 Task: Look for space in Aţ Ţafīlah, Jordan from 2nd August, 2023 to 12th August, 2023 for 2 adults in price range Rs.5000 to Rs.10000. Place can be private room with 1  bedroom having 1 bed and 1 bathroom. Property type can be house, flat, guest house, hotel. Amenities needed are: washing machine. Booking option can be shelf check-in. Required host language is English.
Action: Mouse moved to (405, 72)
Screenshot: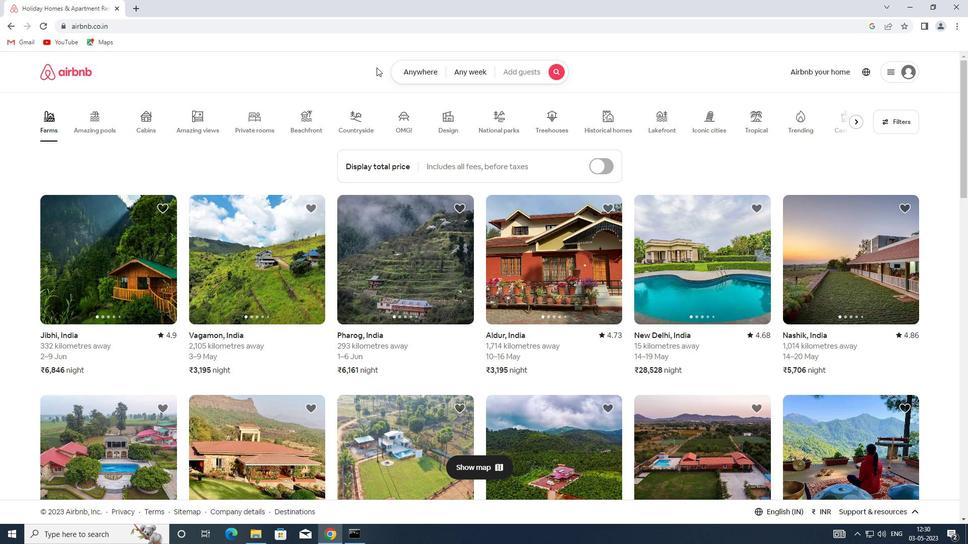 
Action: Mouse pressed left at (405, 72)
Screenshot: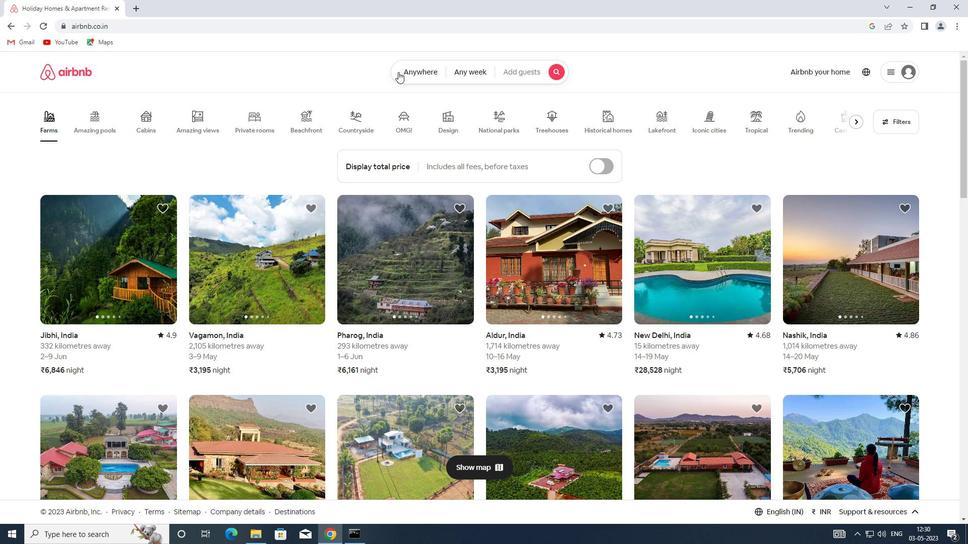 
Action: Mouse moved to (339, 116)
Screenshot: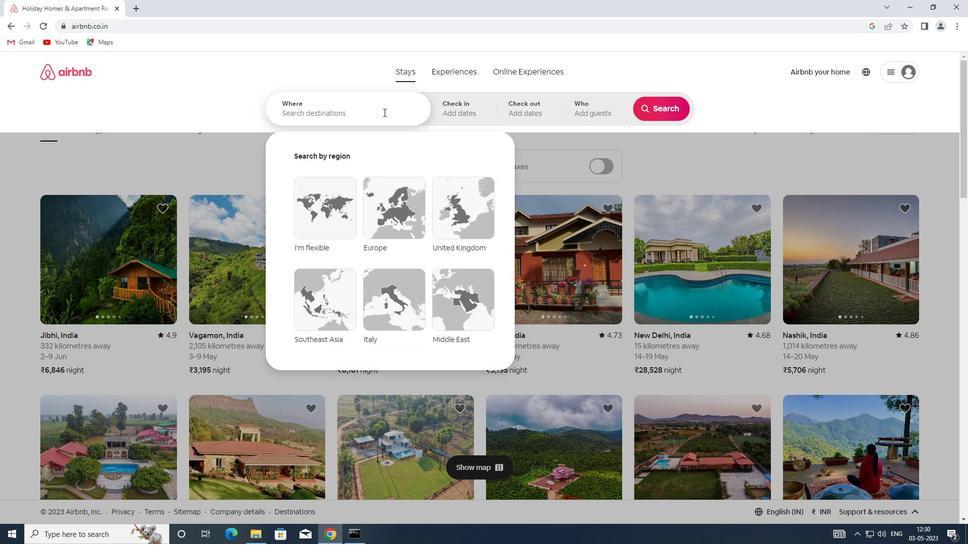 
Action: Mouse pressed left at (339, 116)
Screenshot: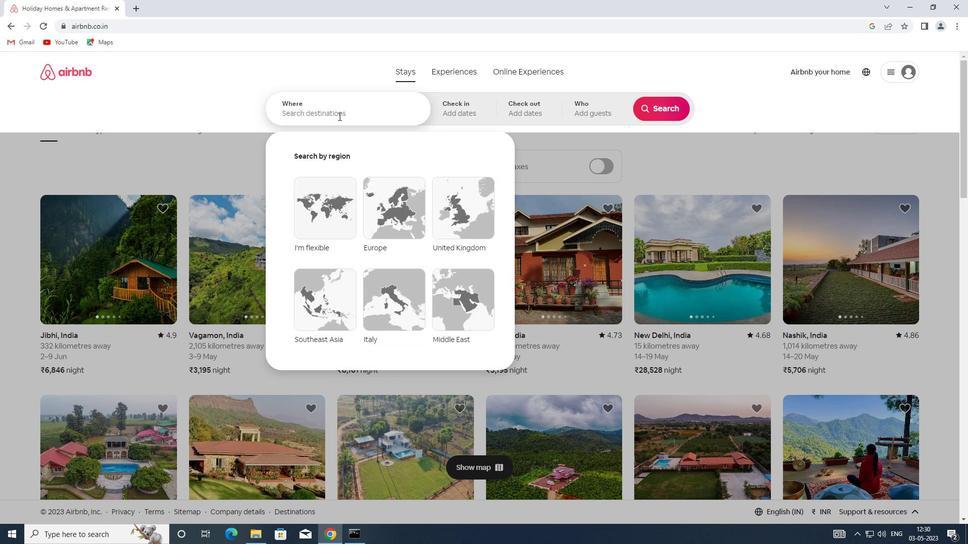 
Action: Key pressed <Key.shift>AT<Key.space><Key.shift>TAFILAH,<Key.shift><Key.shift>JORDAN
Screenshot: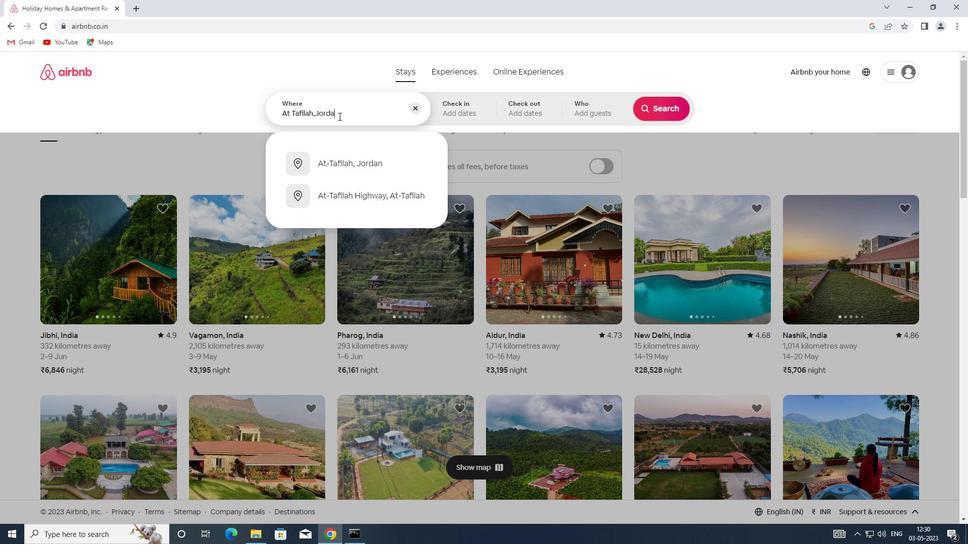 
Action: Mouse moved to (371, 161)
Screenshot: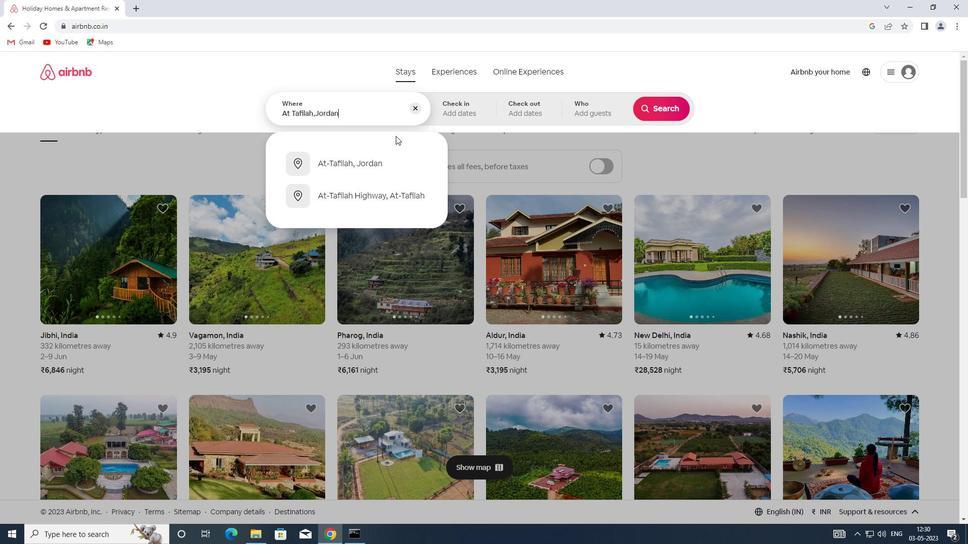
Action: Mouse pressed left at (371, 161)
Screenshot: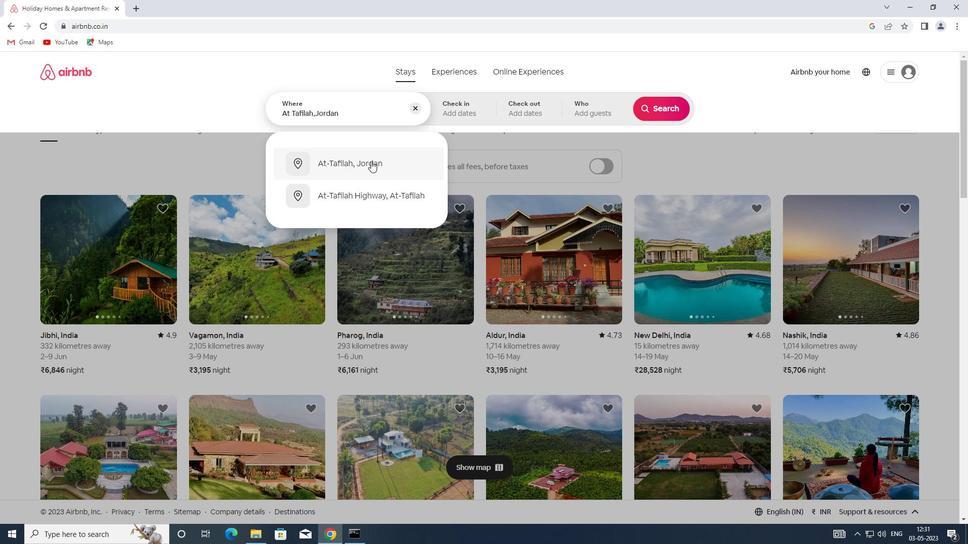 
Action: Mouse moved to (647, 190)
Screenshot: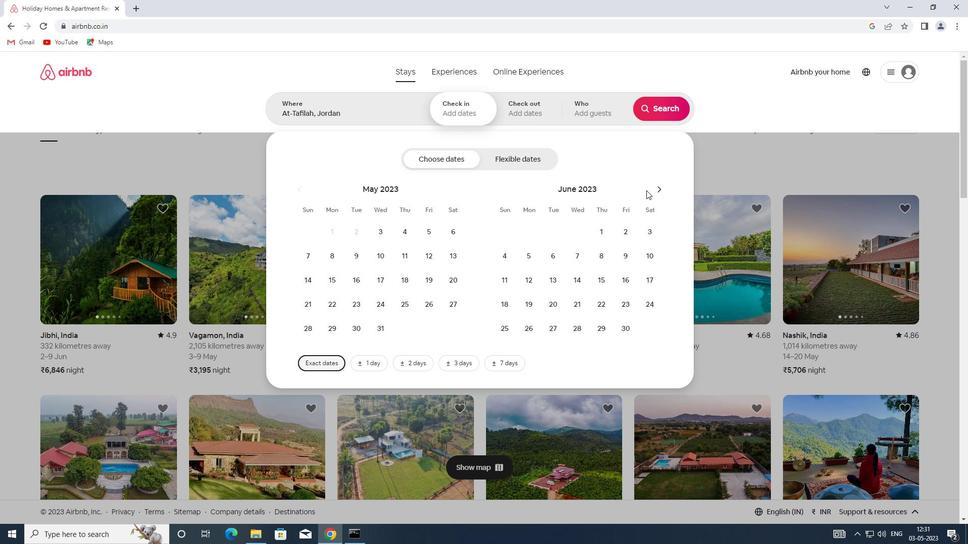 
Action: Mouse pressed left at (647, 190)
Screenshot: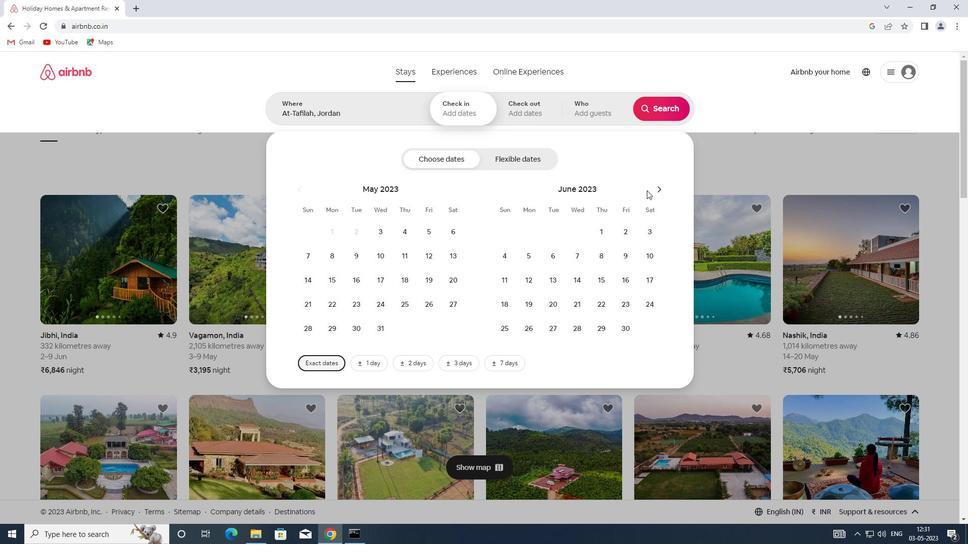 
Action: Mouse moved to (659, 190)
Screenshot: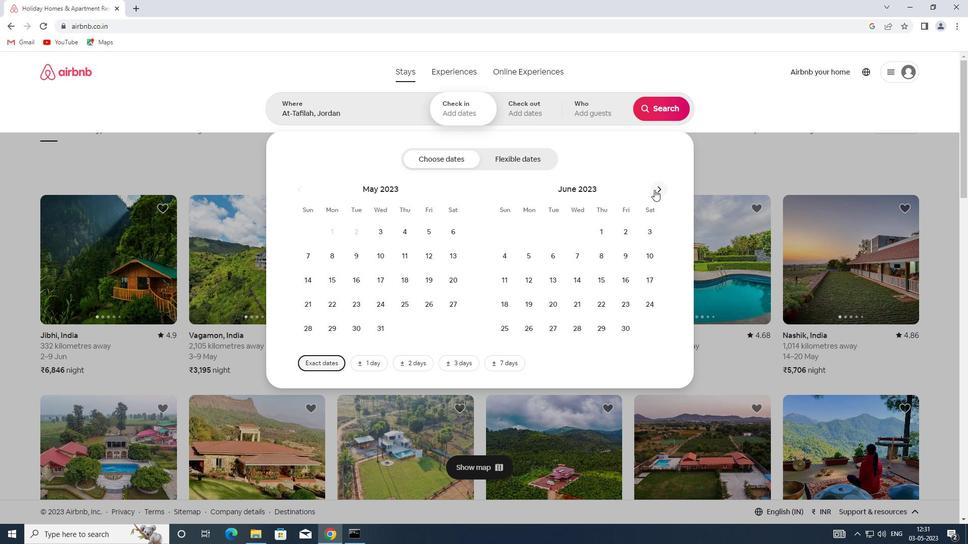 
Action: Mouse pressed left at (659, 190)
Screenshot: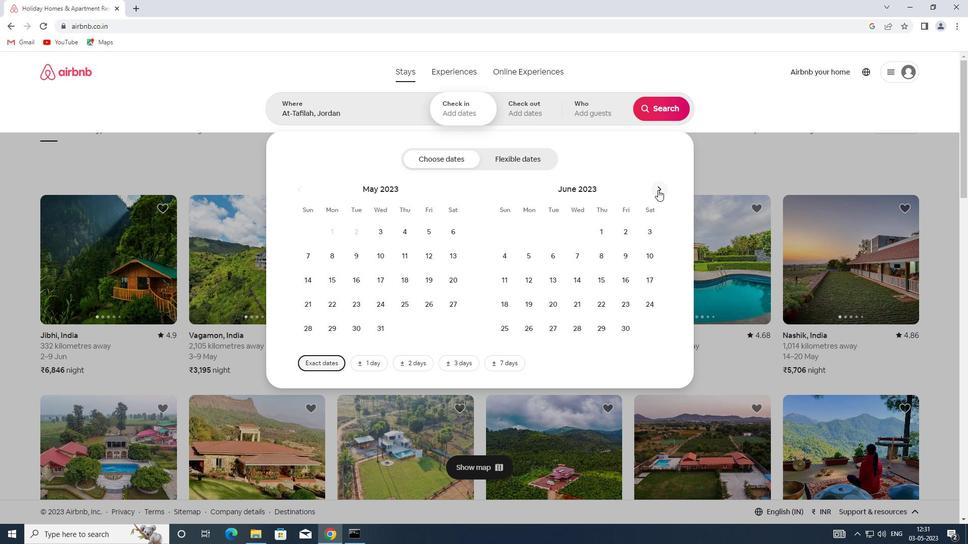 
Action: Mouse pressed left at (659, 190)
Screenshot: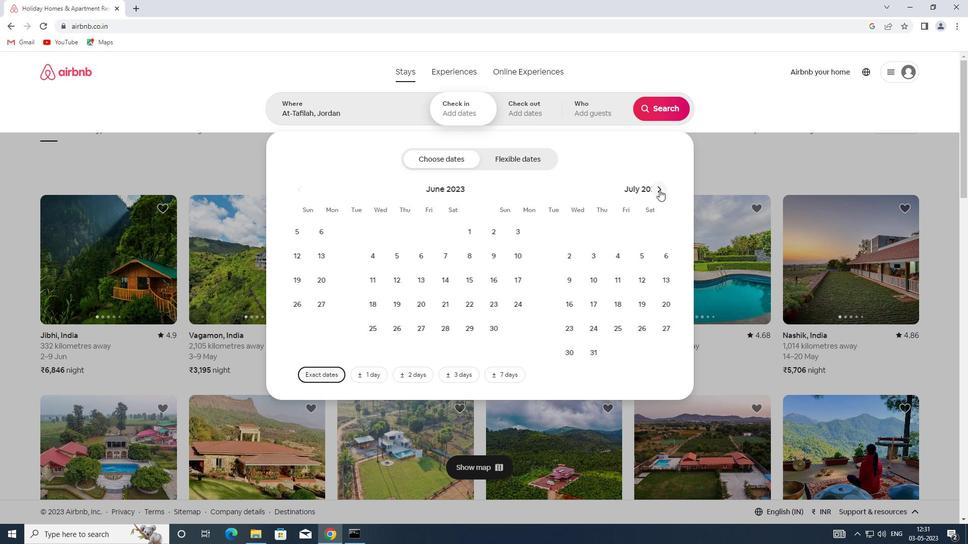 
Action: Mouse moved to (577, 229)
Screenshot: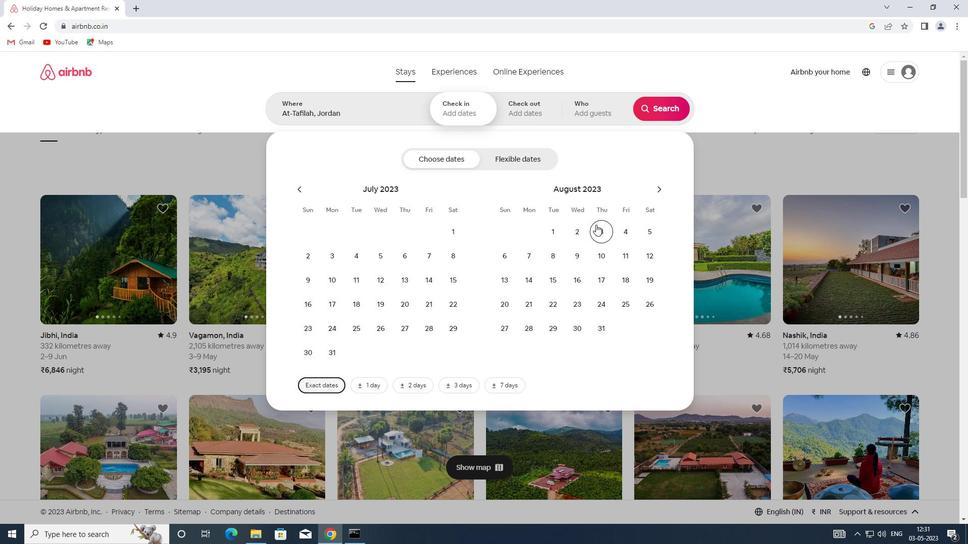 
Action: Mouse pressed left at (577, 229)
Screenshot: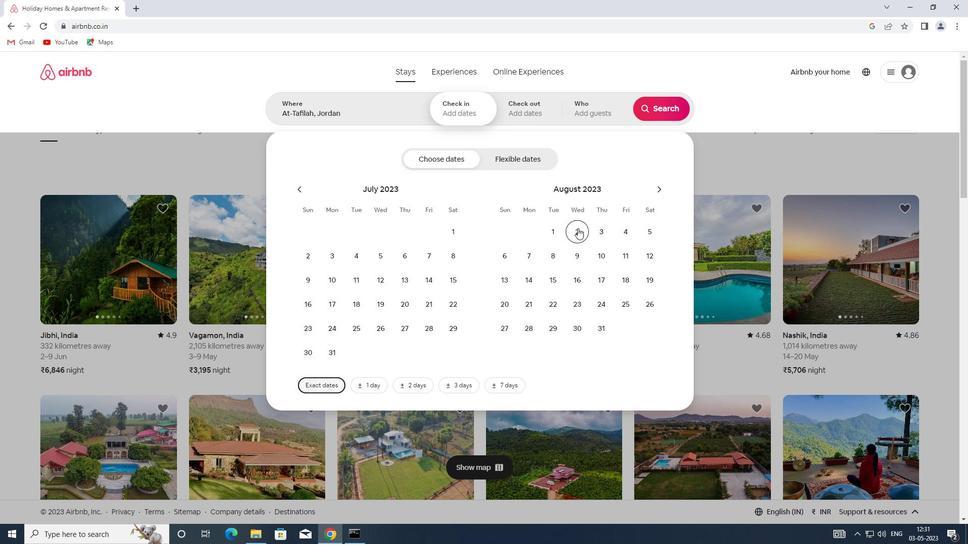 
Action: Mouse moved to (641, 248)
Screenshot: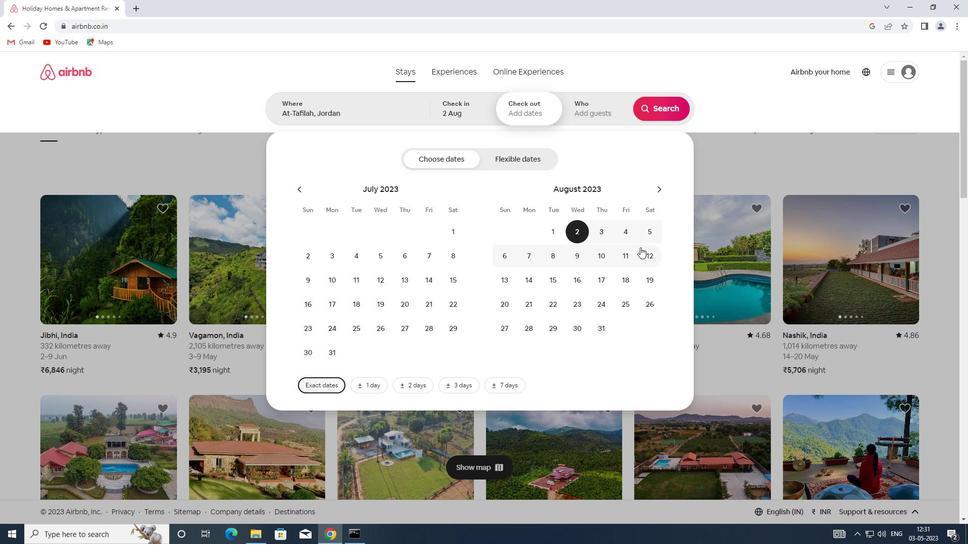 
Action: Mouse pressed left at (641, 248)
Screenshot: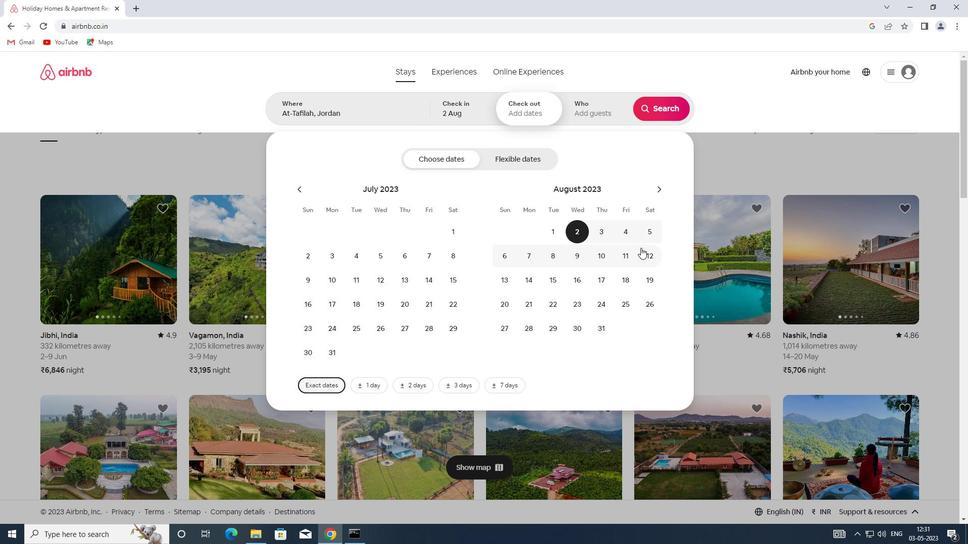 
Action: Mouse moved to (600, 108)
Screenshot: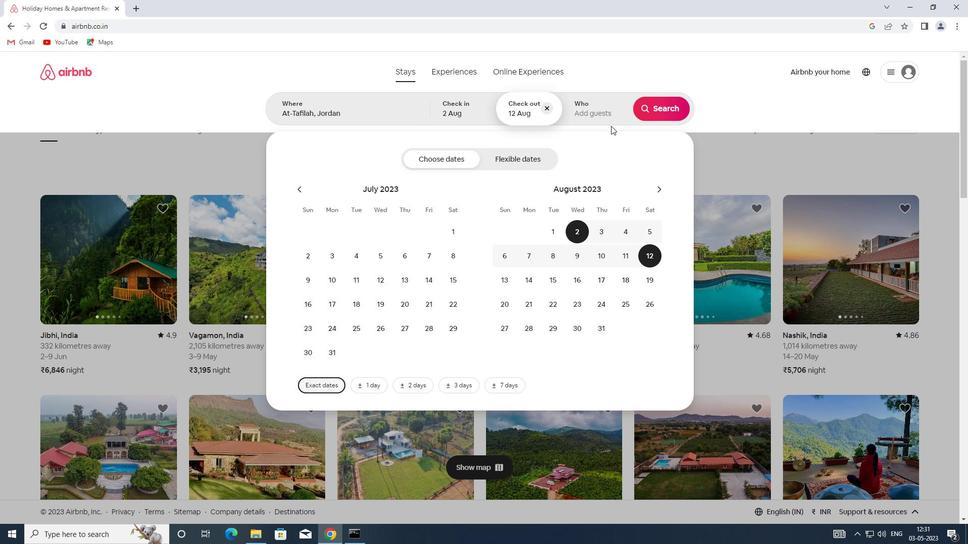 
Action: Mouse pressed left at (600, 108)
Screenshot: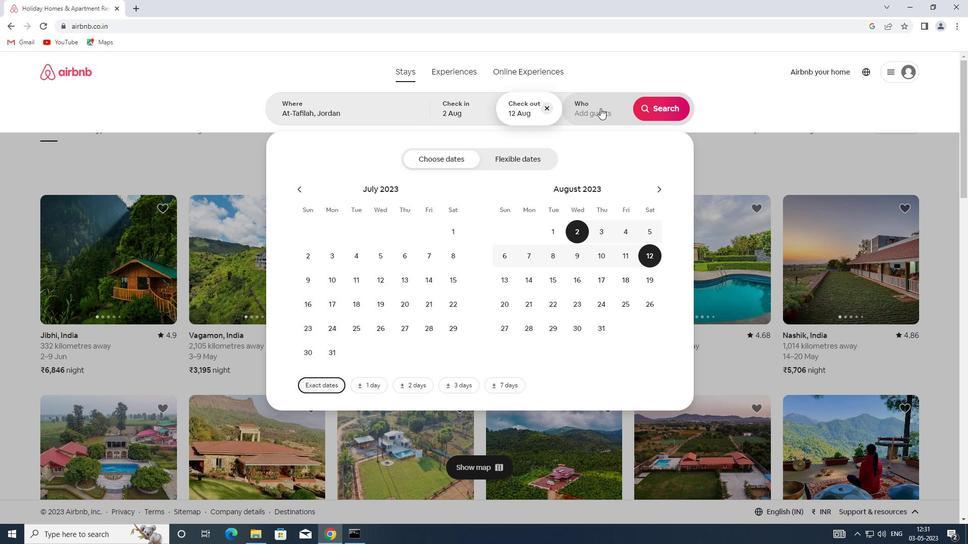 
Action: Mouse moved to (660, 162)
Screenshot: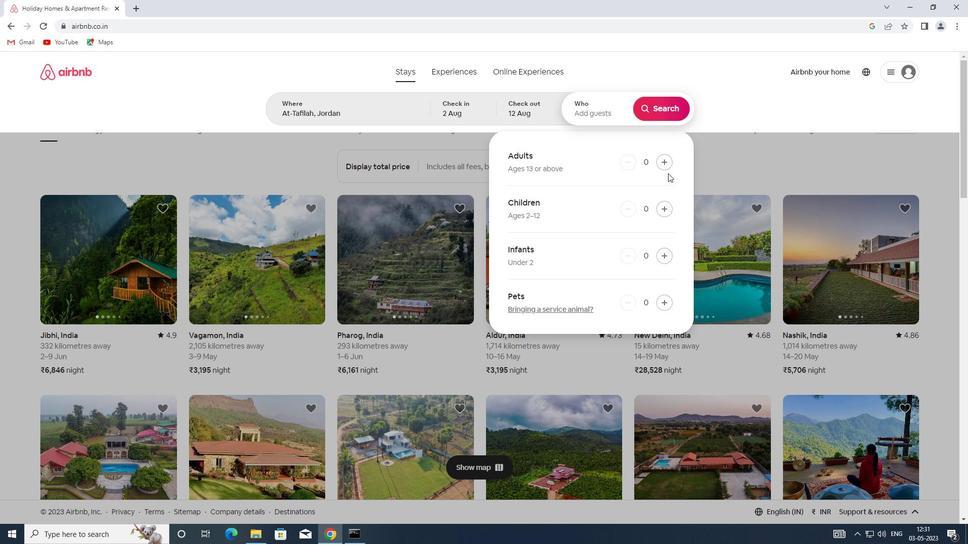 
Action: Mouse pressed left at (660, 162)
Screenshot: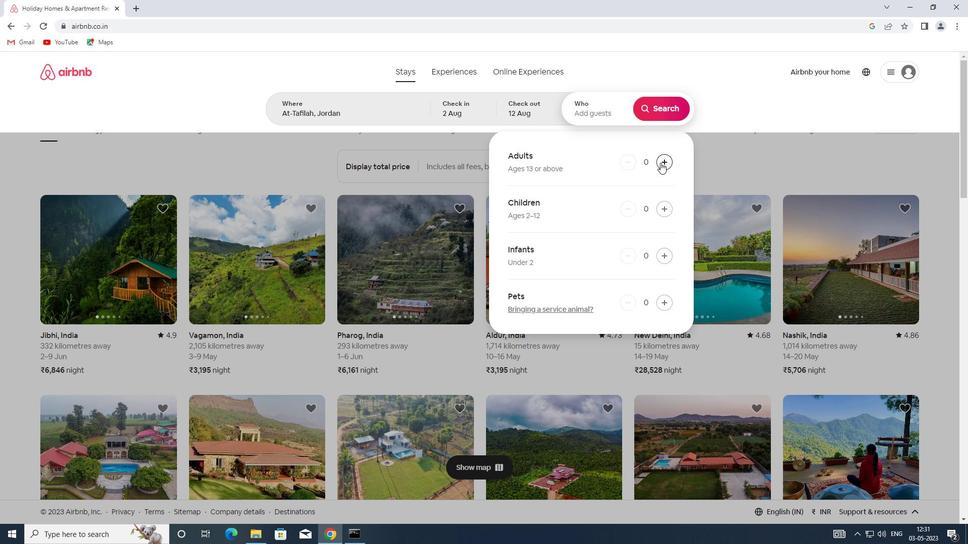 
Action: Mouse pressed left at (660, 162)
Screenshot: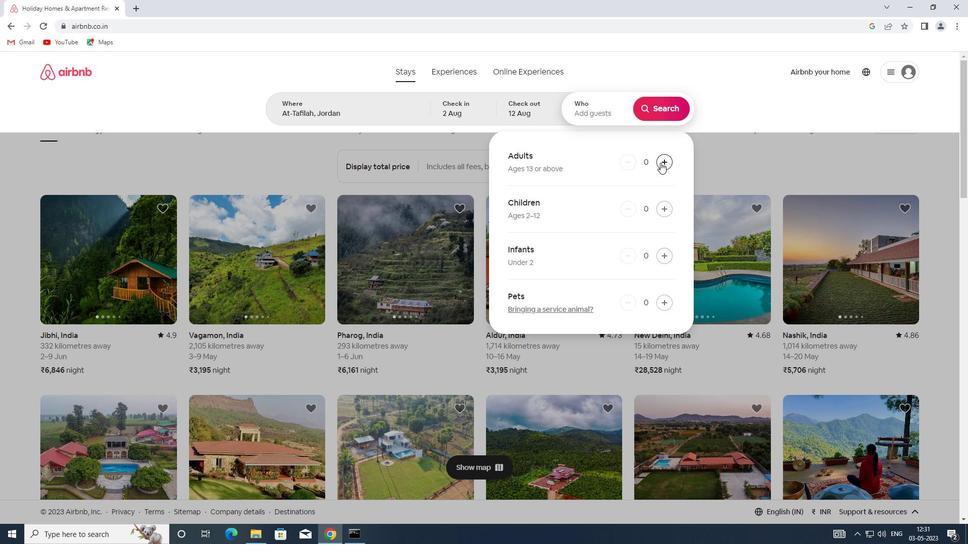 
Action: Mouse moved to (662, 114)
Screenshot: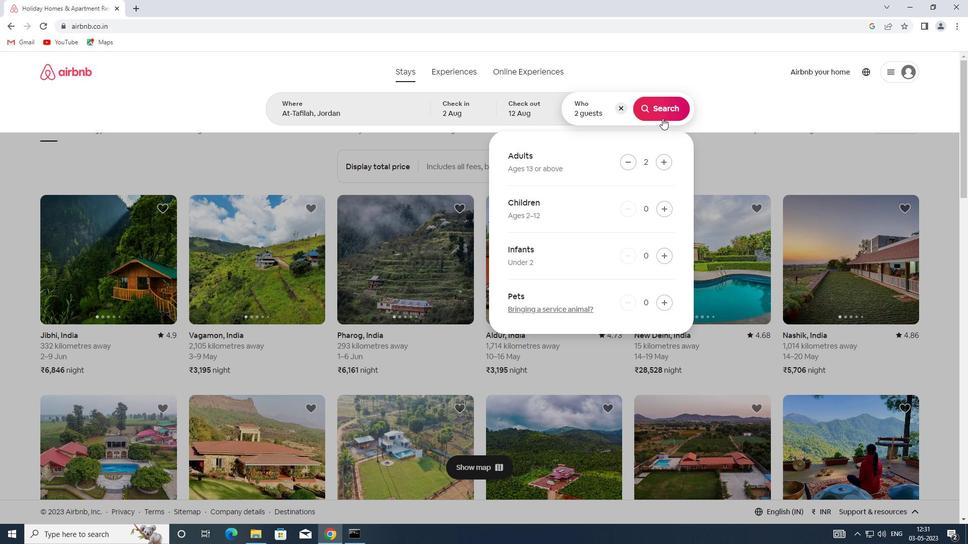 
Action: Mouse pressed left at (662, 114)
Screenshot: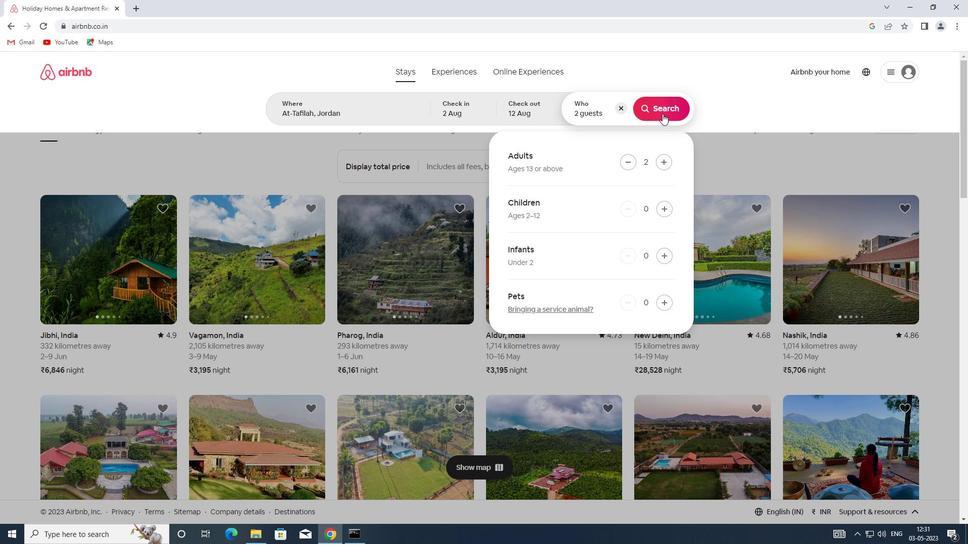 
Action: Mouse moved to (917, 119)
Screenshot: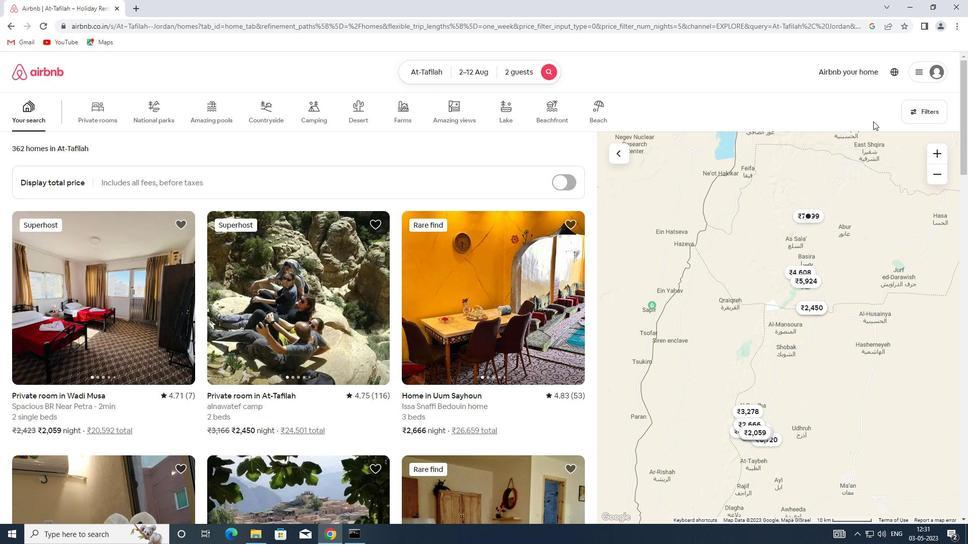 
Action: Mouse pressed left at (917, 119)
Screenshot: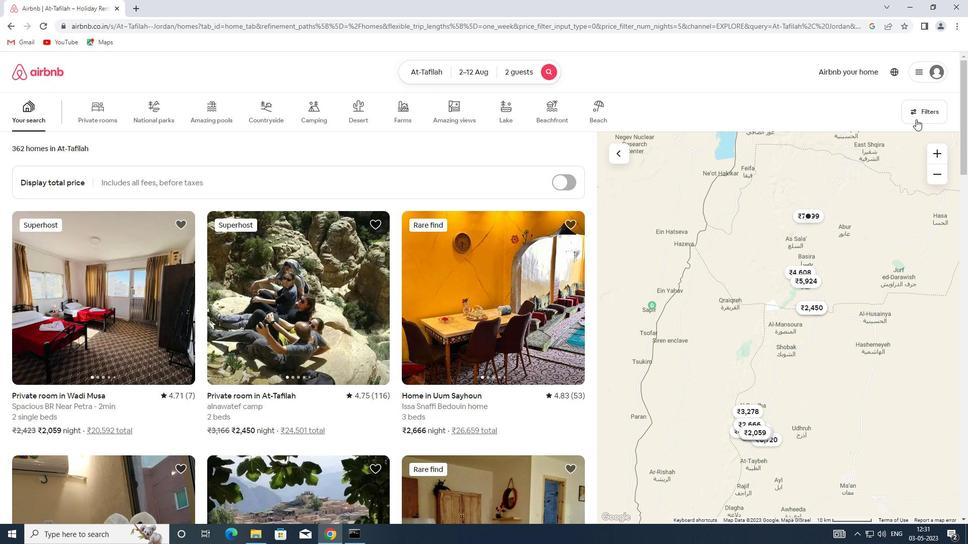 
Action: Mouse moved to (357, 239)
Screenshot: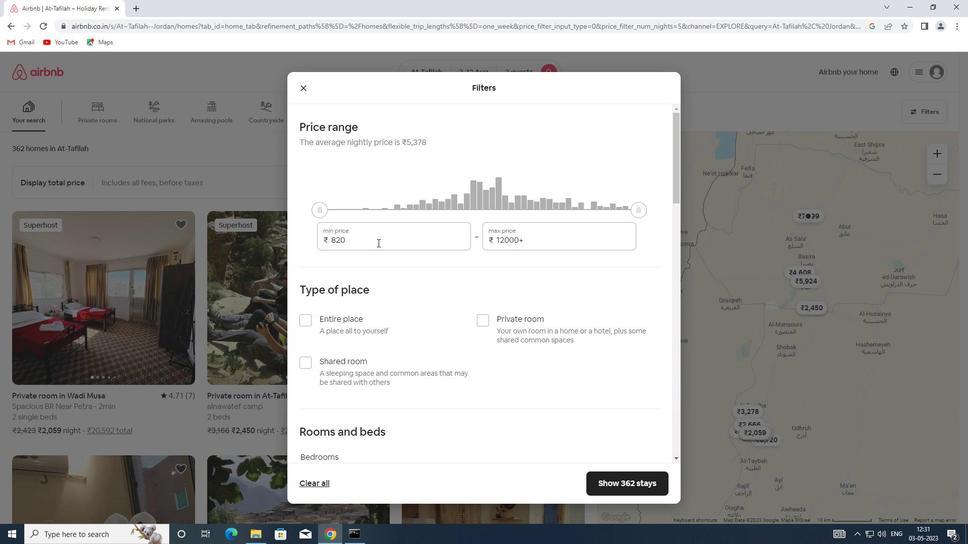 
Action: Mouse pressed left at (357, 239)
Screenshot: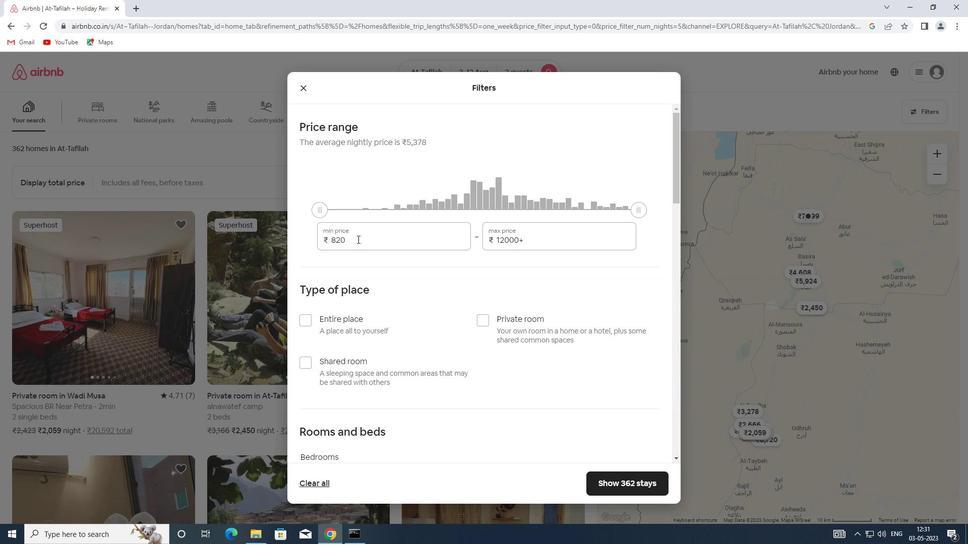 
Action: Mouse moved to (318, 244)
Screenshot: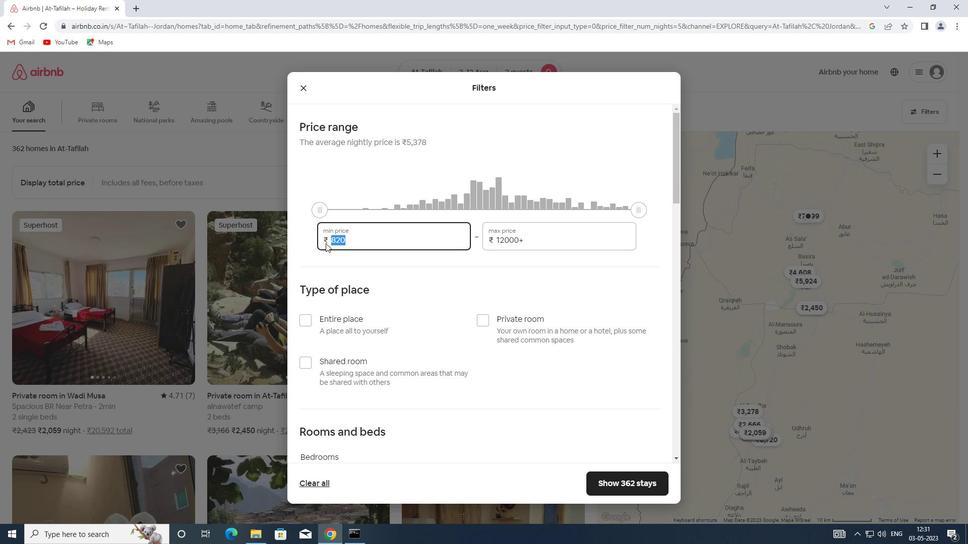 
Action: Key pressed 5000
Screenshot: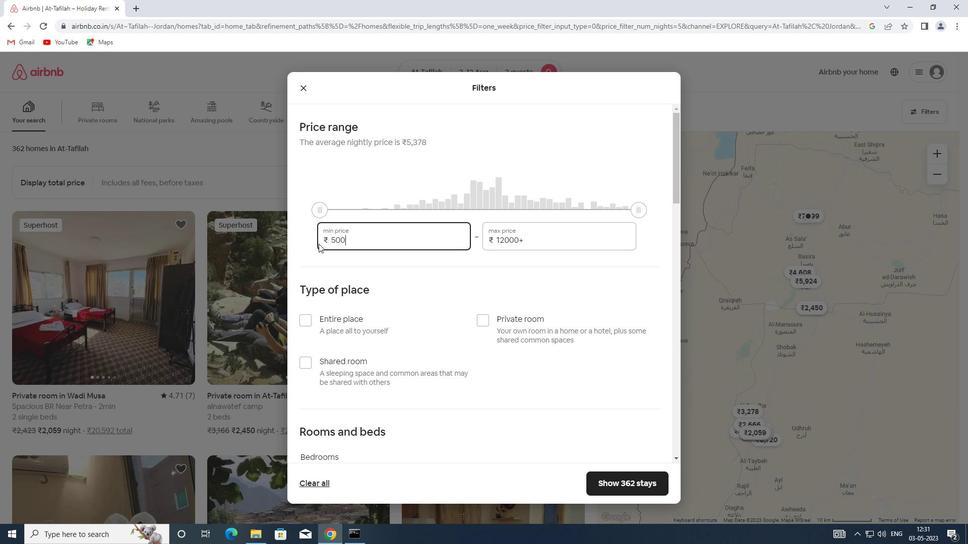 
Action: Mouse moved to (530, 237)
Screenshot: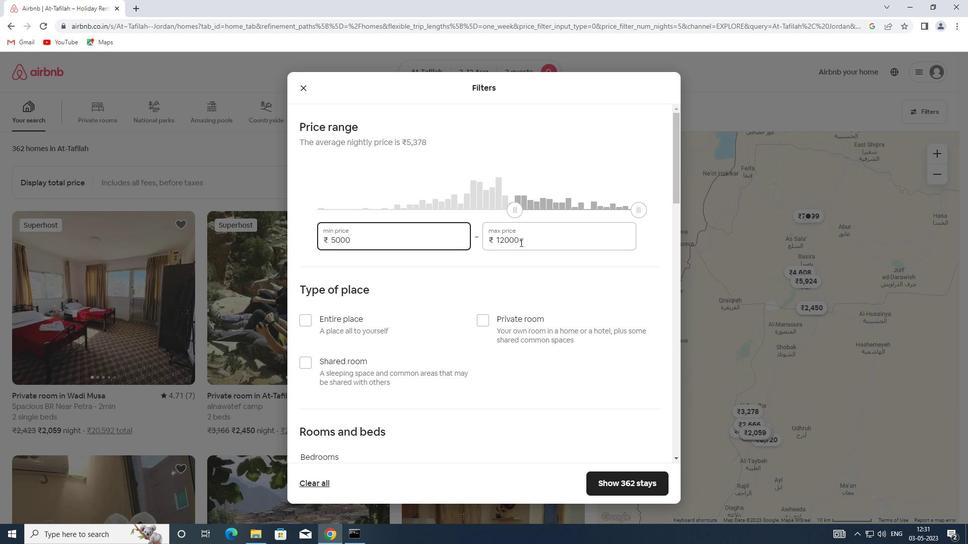 
Action: Mouse pressed left at (530, 237)
Screenshot: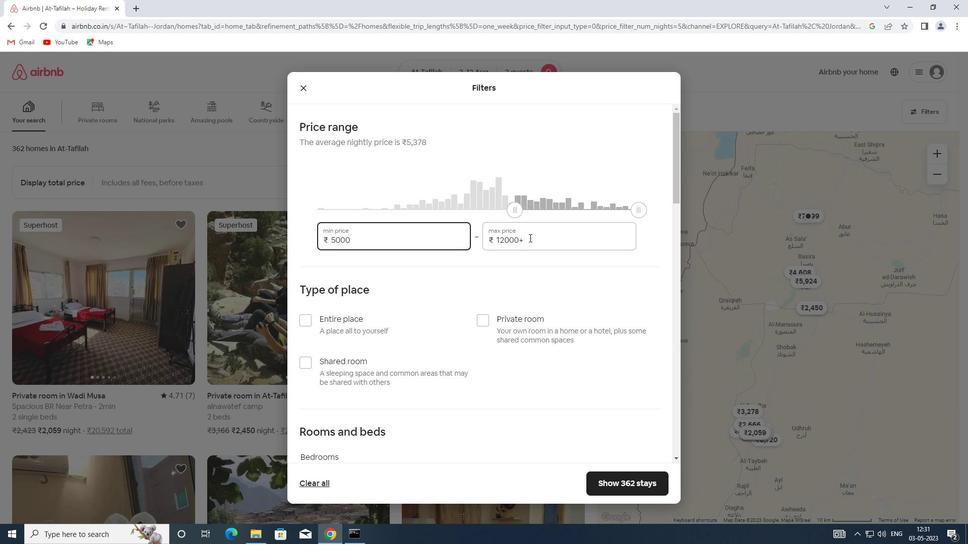
Action: Mouse moved to (429, 240)
Screenshot: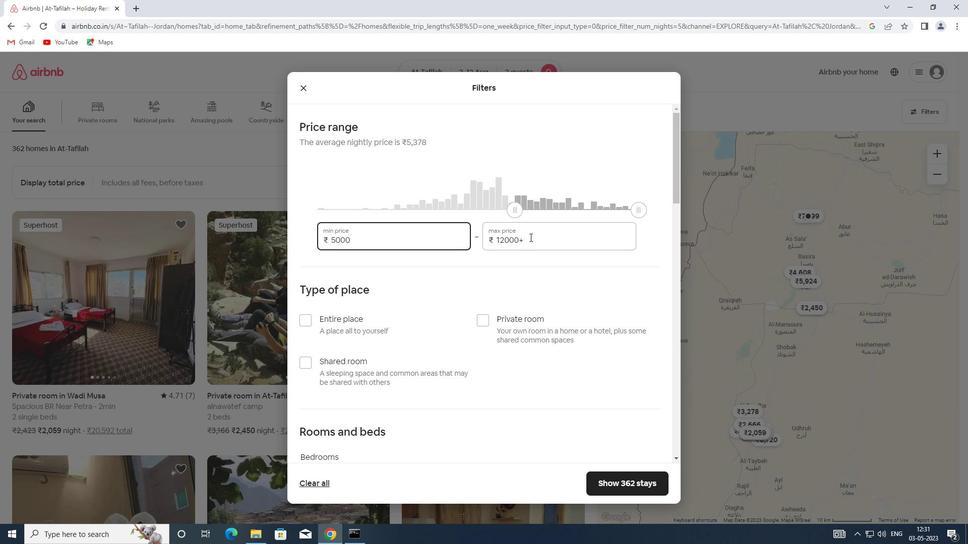 
Action: Key pressed 10000
Screenshot: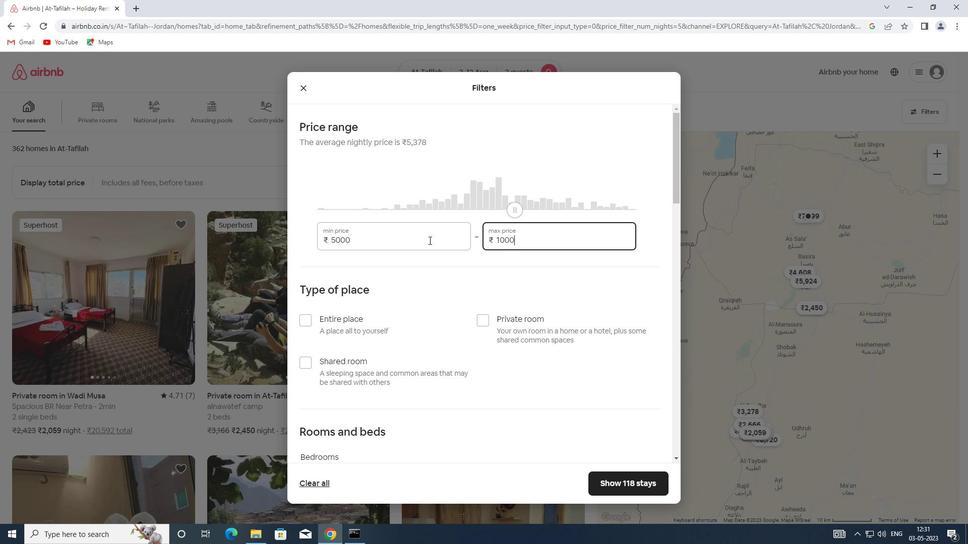 
Action: Mouse moved to (478, 319)
Screenshot: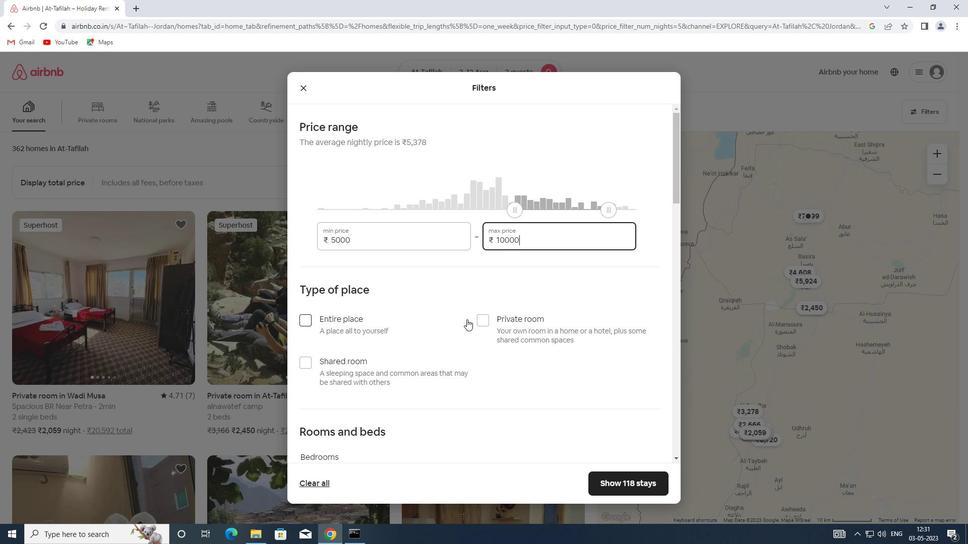 
Action: Mouse pressed left at (478, 319)
Screenshot: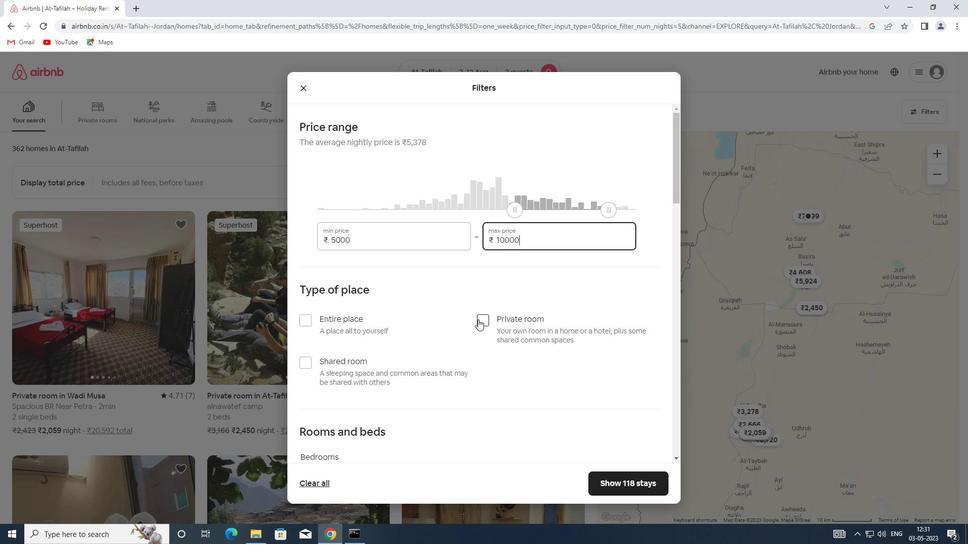 
Action: Mouse moved to (413, 320)
Screenshot: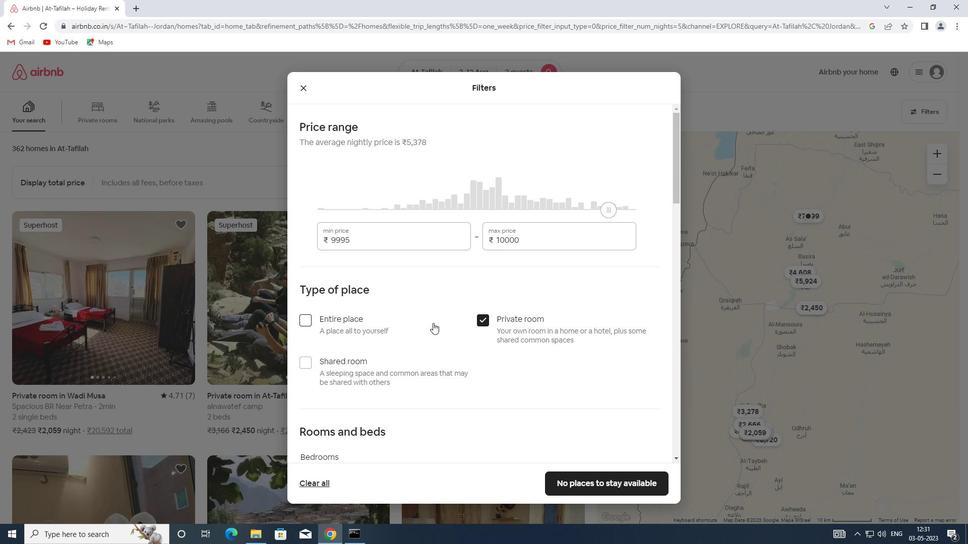 
Action: Mouse scrolled (413, 319) with delta (0, 0)
Screenshot: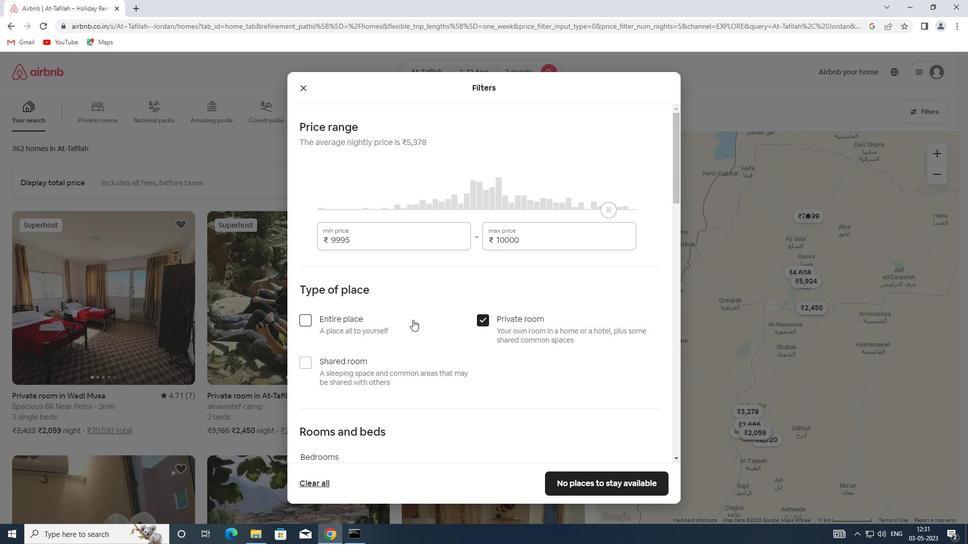 
Action: Mouse scrolled (413, 319) with delta (0, 0)
Screenshot: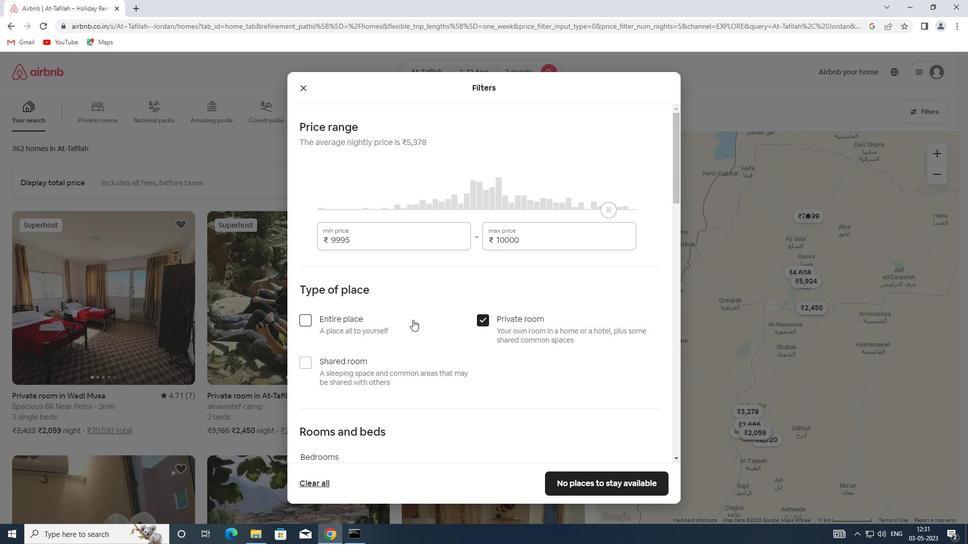 
Action: Mouse moved to (351, 379)
Screenshot: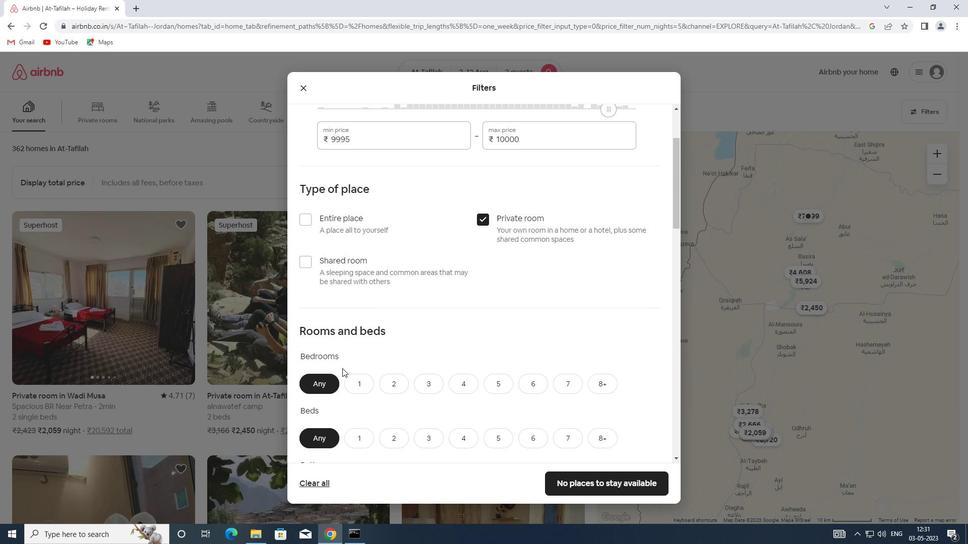 
Action: Mouse pressed left at (351, 379)
Screenshot: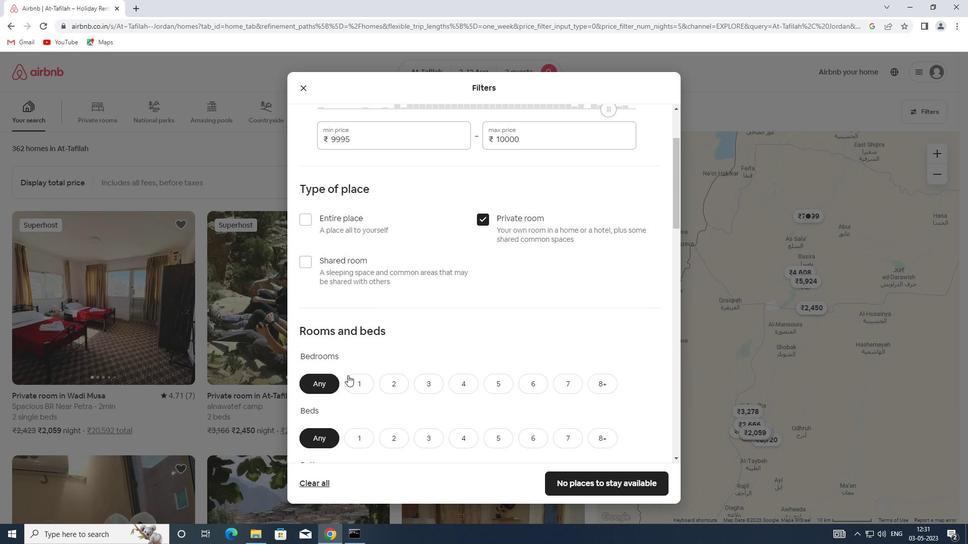 
Action: Mouse moved to (352, 379)
Screenshot: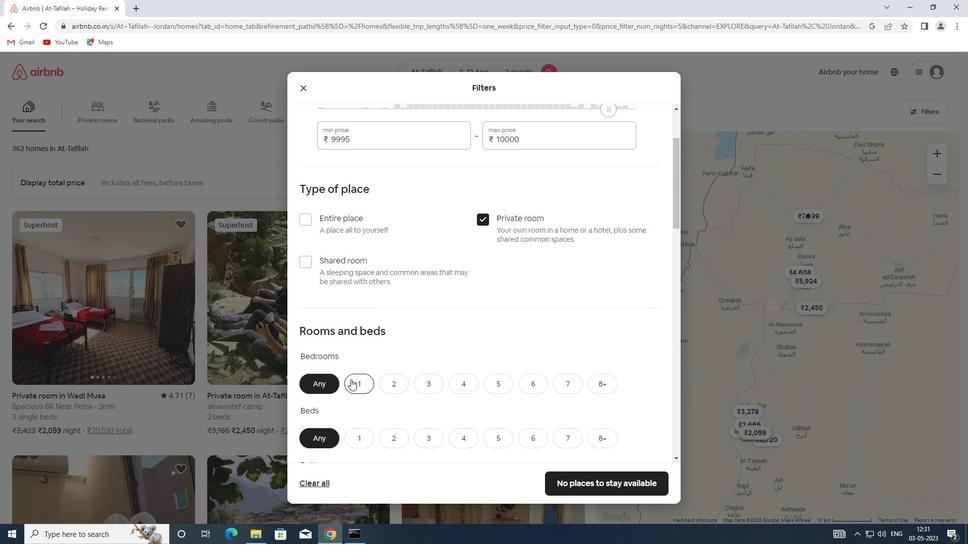 
Action: Mouse scrolled (352, 379) with delta (0, 0)
Screenshot: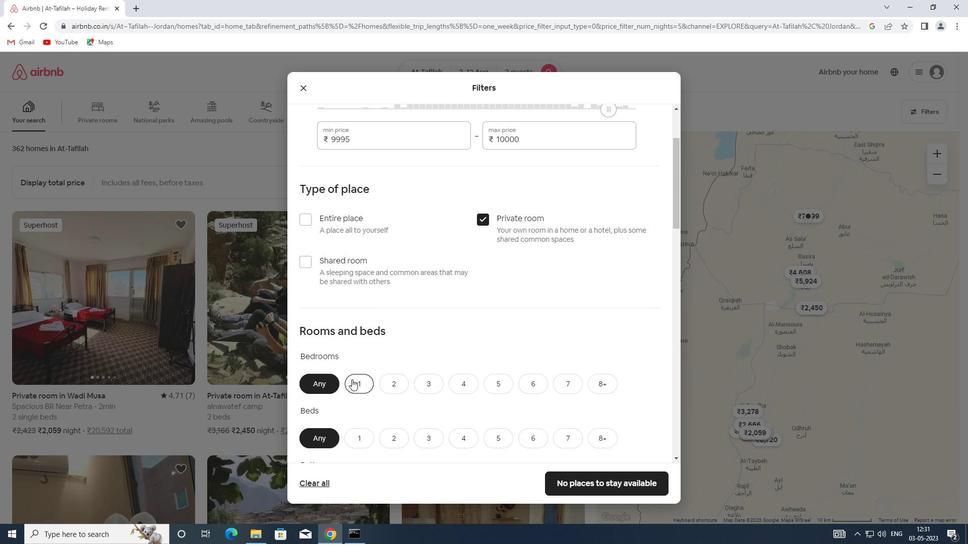 
Action: Mouse scrolled (352, 379) with delta (0, 0)
Screenshot: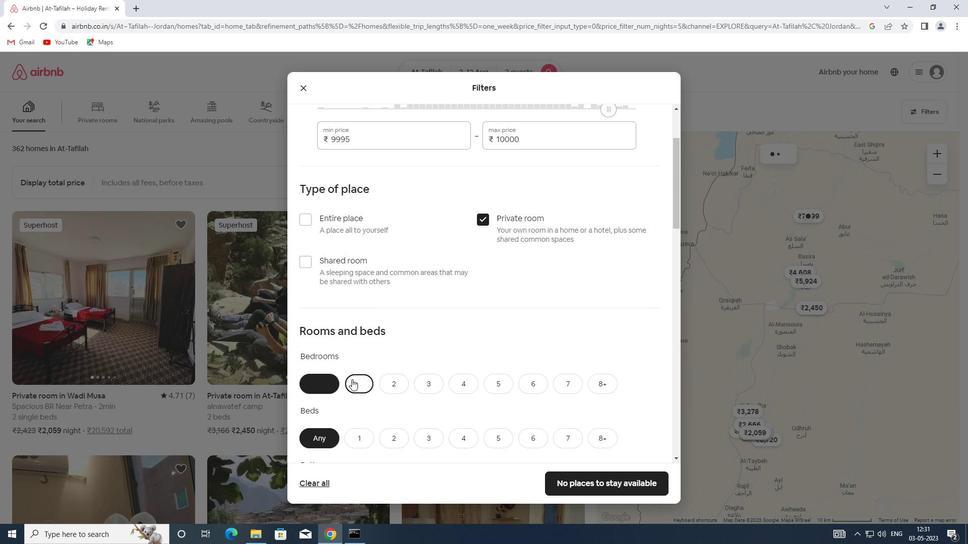 
Action: Mouse scrolled (352, 379) with delta (0, 0)
Screenshot: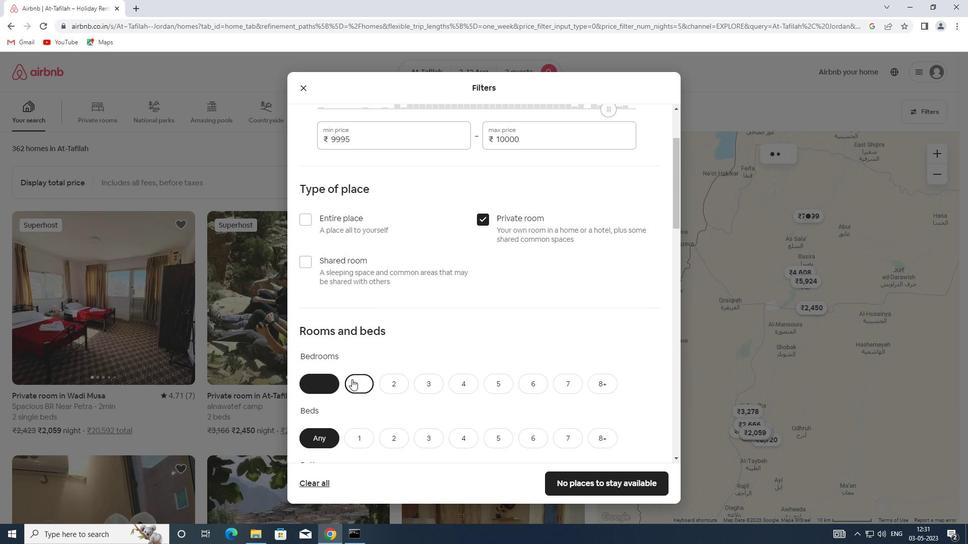 
Action: Mouse moved to (357, 281)
Screenshot: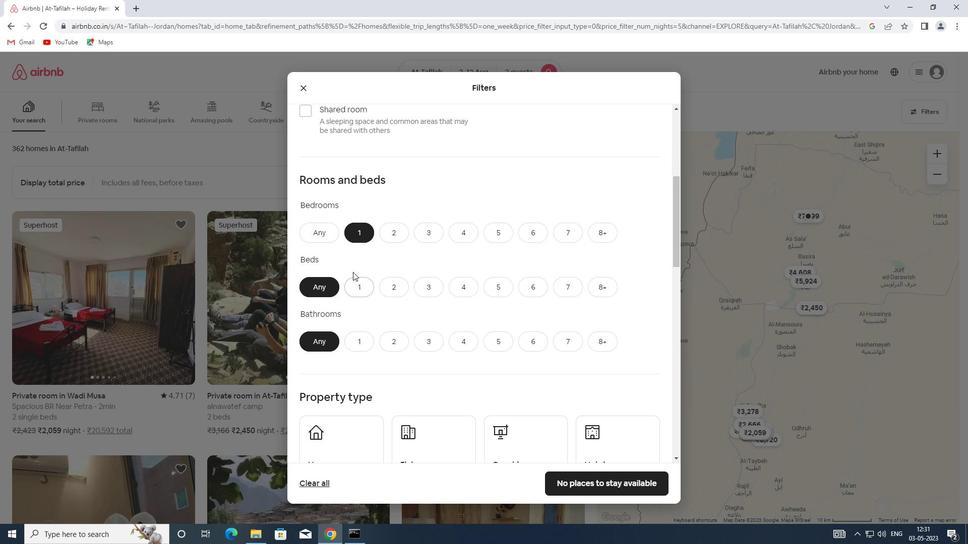 
Action: Mouse pressed left at (357, 281)
Screenshot: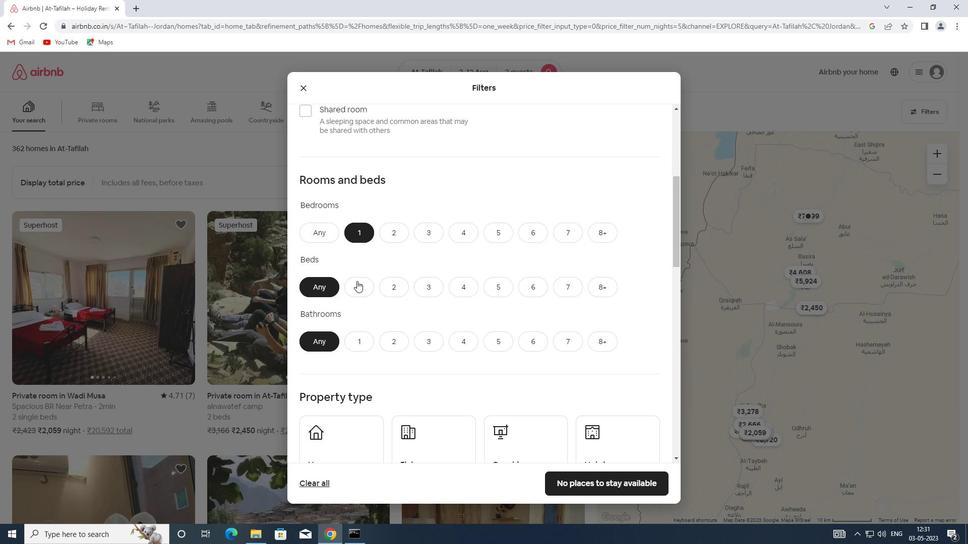 
Action: Mouse moved to (361, 341)
Screenshot: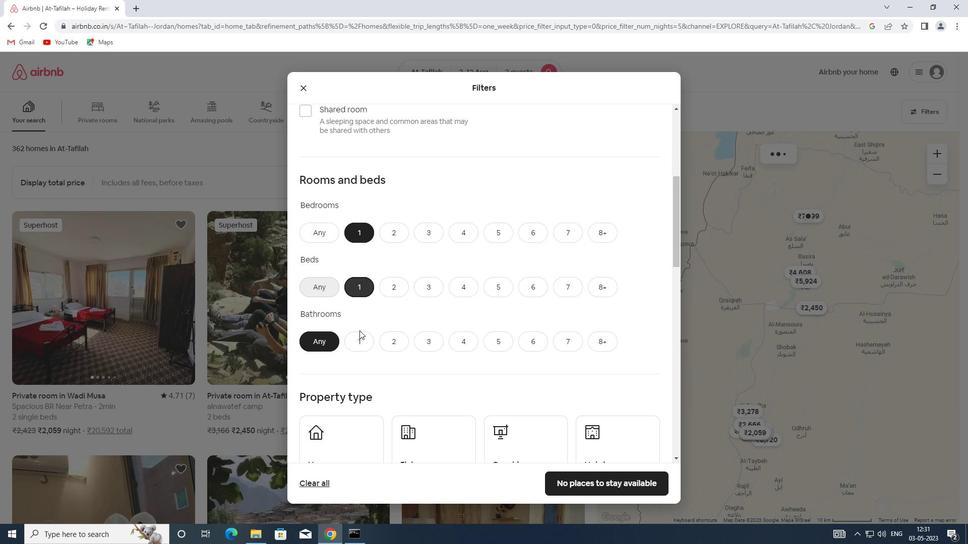 
Action: Mouse pressed left at (361, 341)
Screenshot: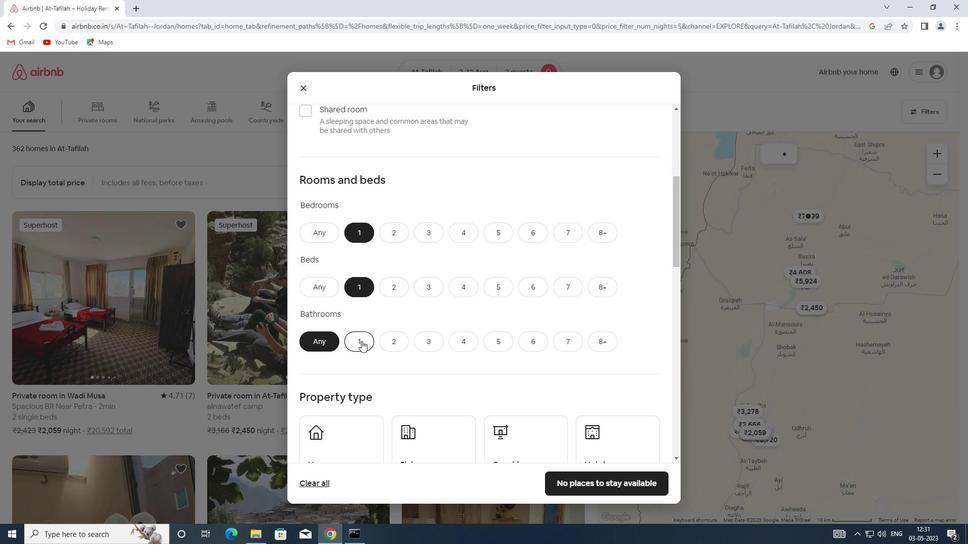 
Action: Mouse moved to (363, 331)
Screenshot: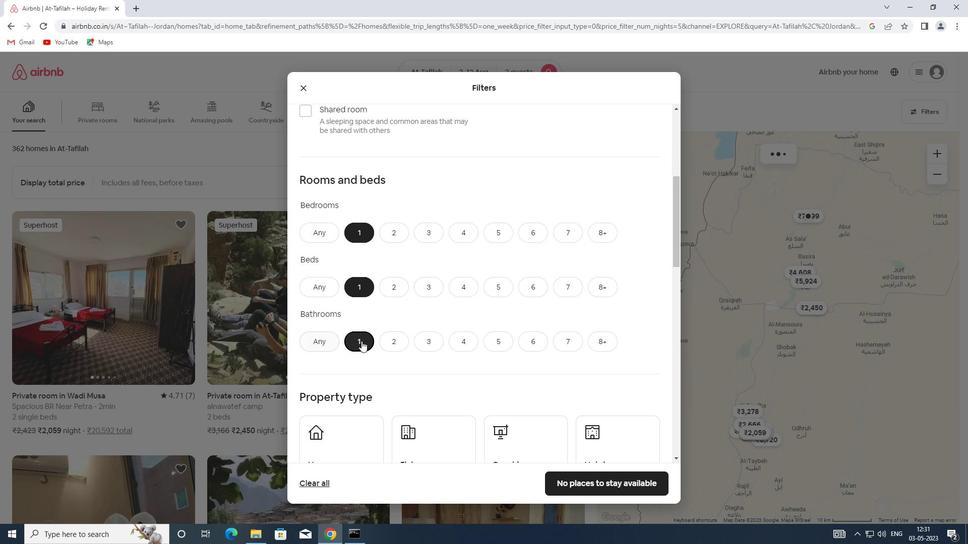 
Action: Mouse scrolled (363, 331) with delta (0, 0)
Screenshot: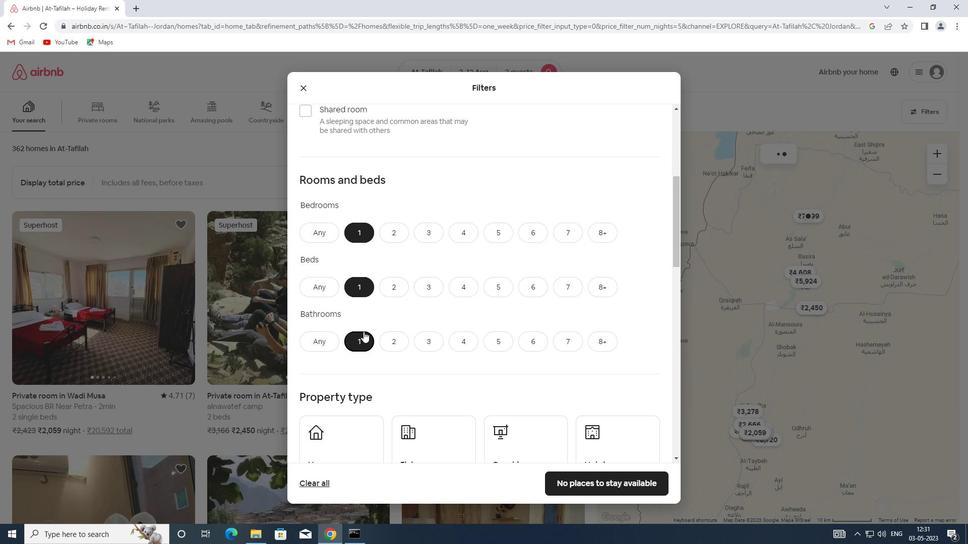 
Action: Mouse scrolled (363, 331) with delta (0, 0)
Screenshot: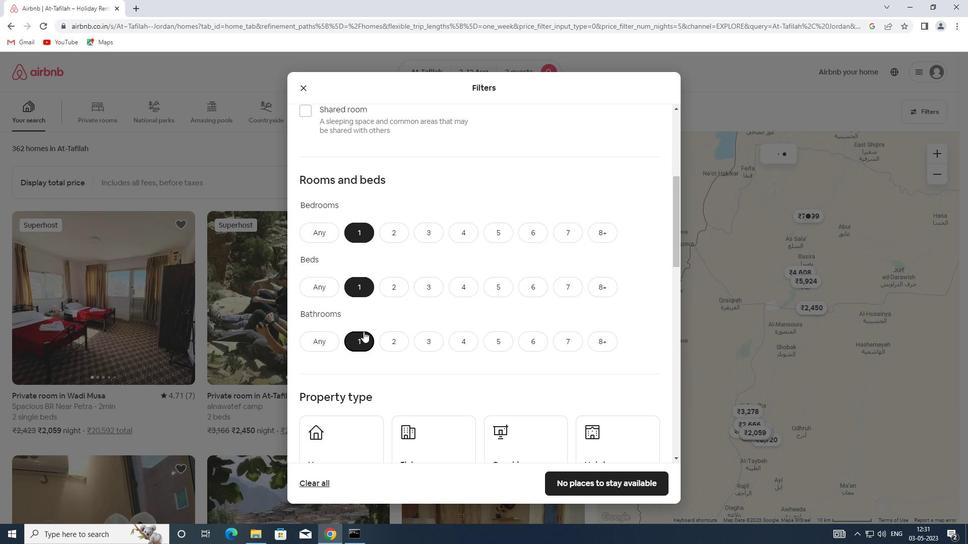 
Action: Mouse pressed left at (363, 331)
Screenshot: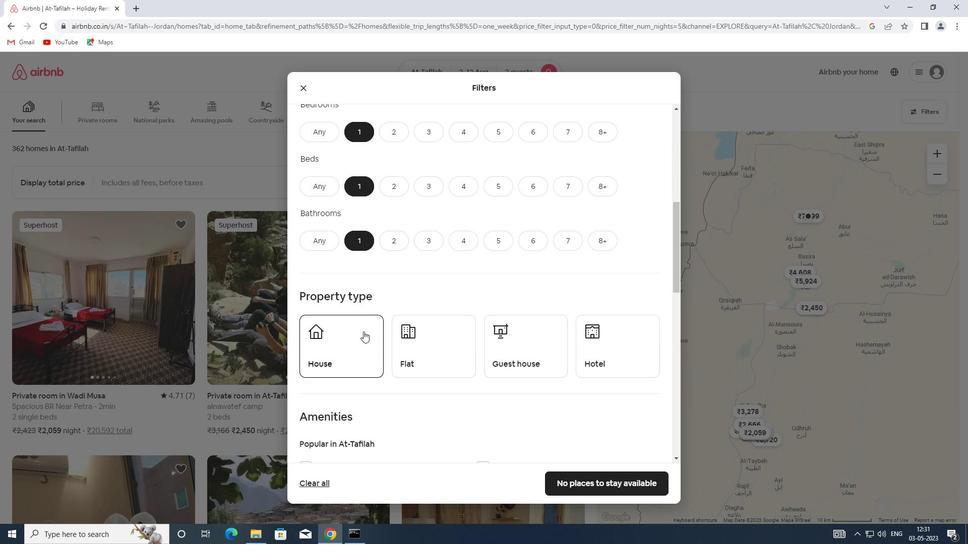 
Action: Mouse moved to (453, 341)
Screenshot: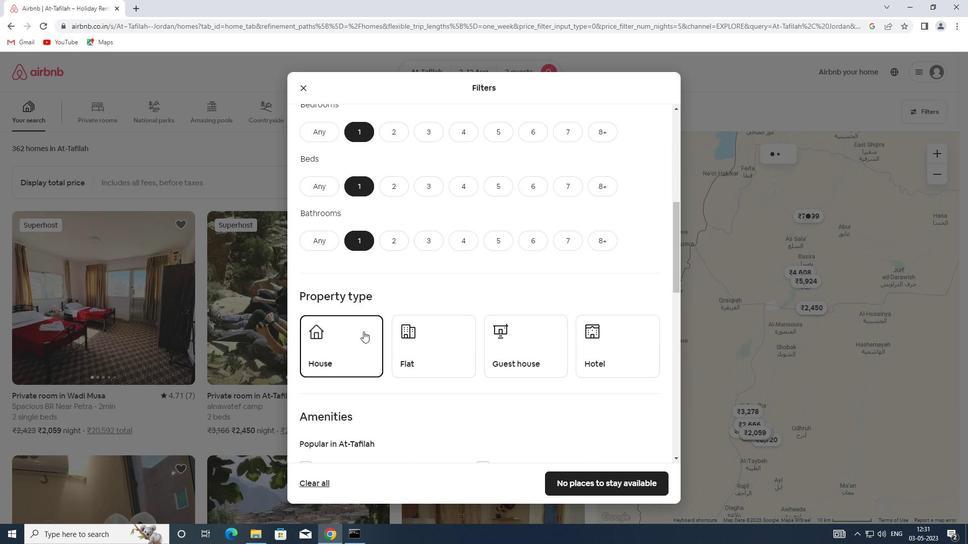 
Action: Mouse pressed left at (453, 341)
Screenshot: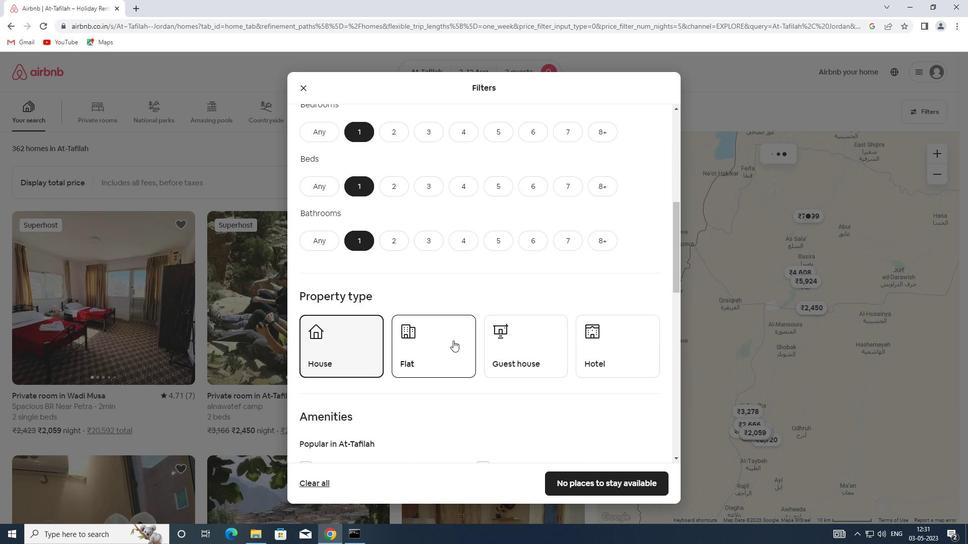 
Action: Mouse moved to (549, 348)
Screenshot: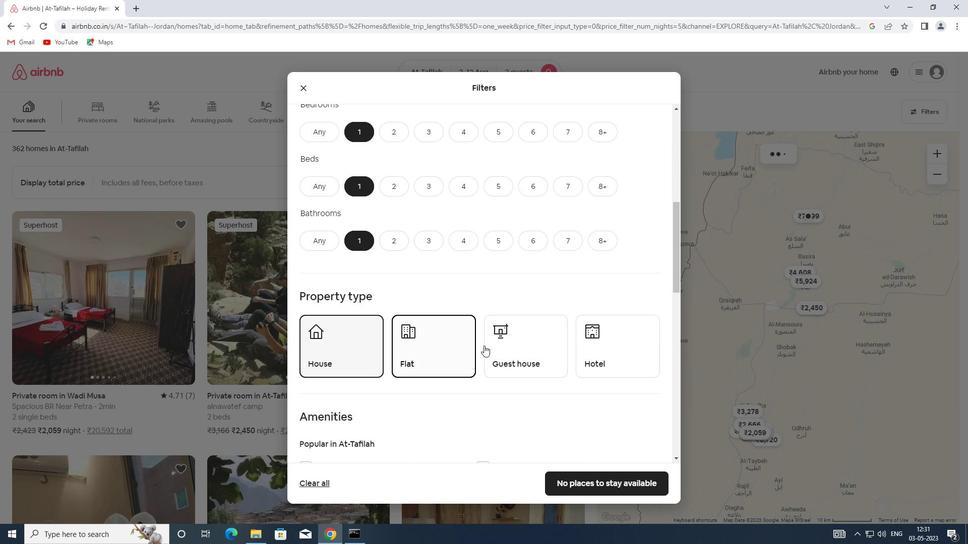 
Action: Mouse pressed left at (549, 348)
Screenshot: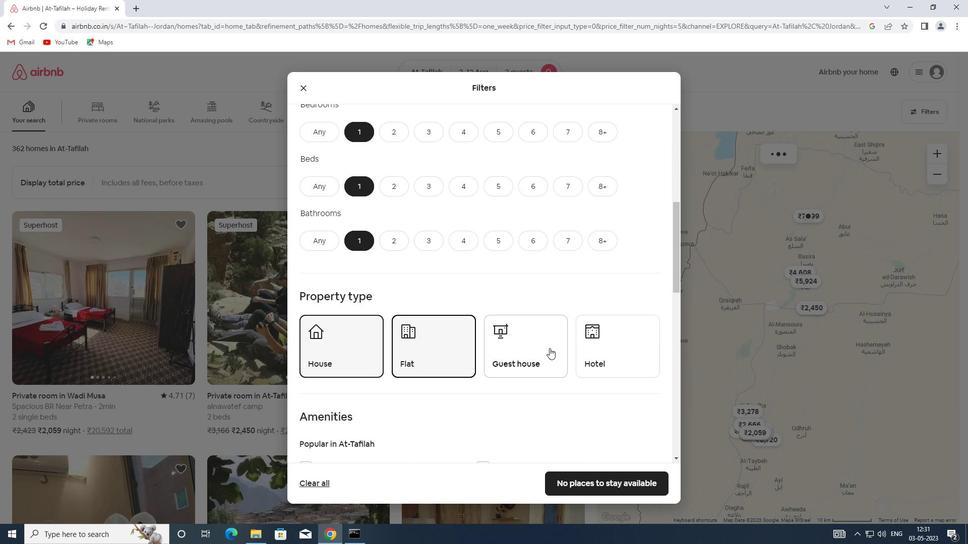 
Action: Mouse moved to (591, 347)
Screenshot: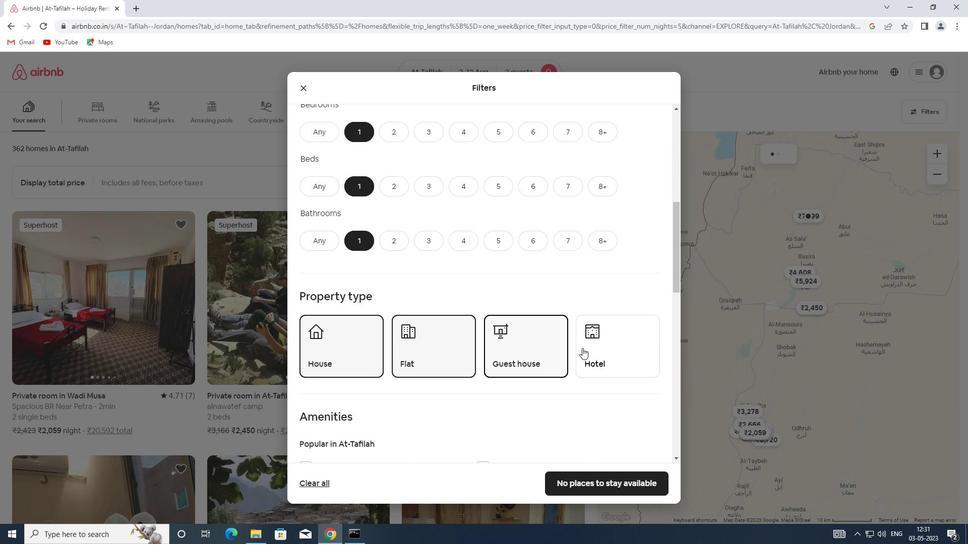 
Action: Mouse pressed left at (591, 347)
Screenshot: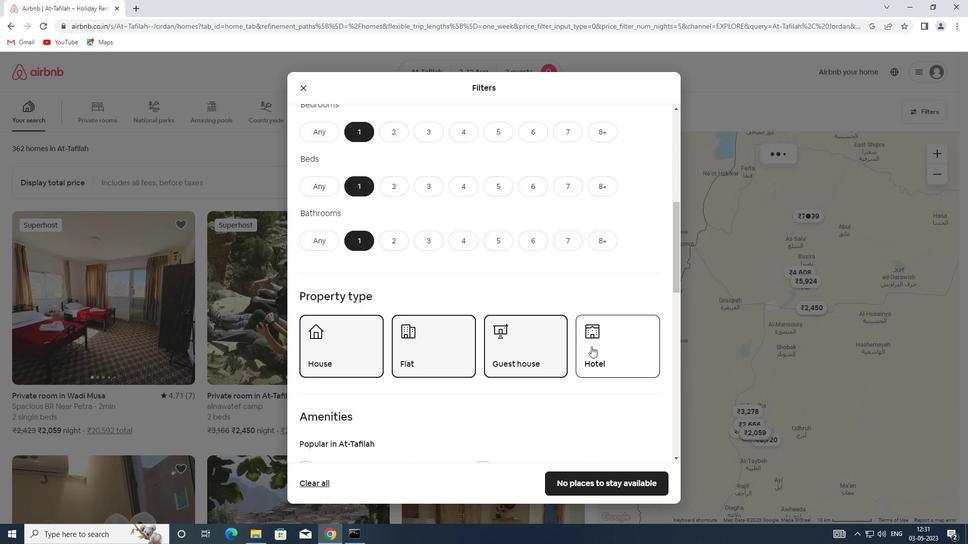 
Action: Mouse moved to (500, 337)
Screenshot: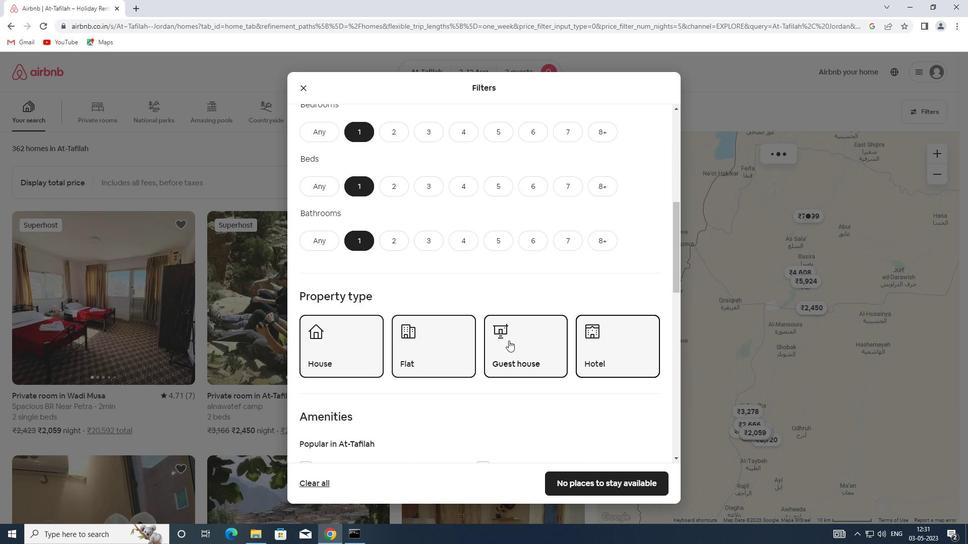 
Action: Mouse scrolled (500, 337) with delta (0, 0)
Screenshot: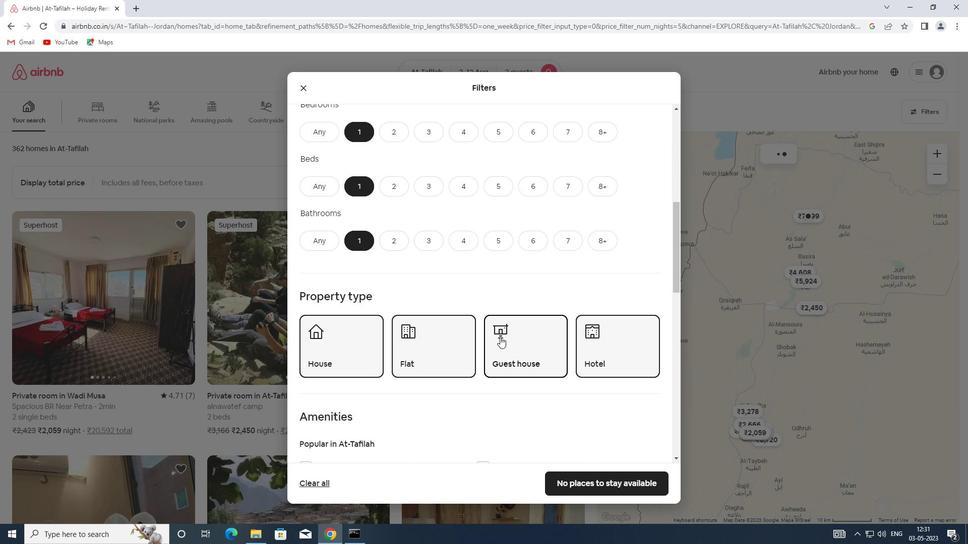 
Action: Mouse scrolled (500, 337) with delta (0, 0)
Screenshot: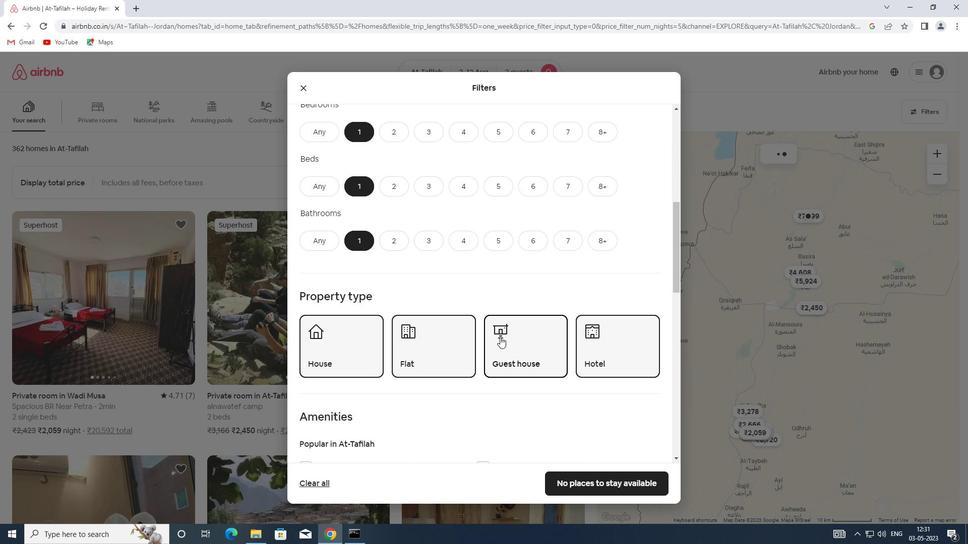 
Action: Mouse scrolled (500, 337) with delta (0, 0)
Screenshot: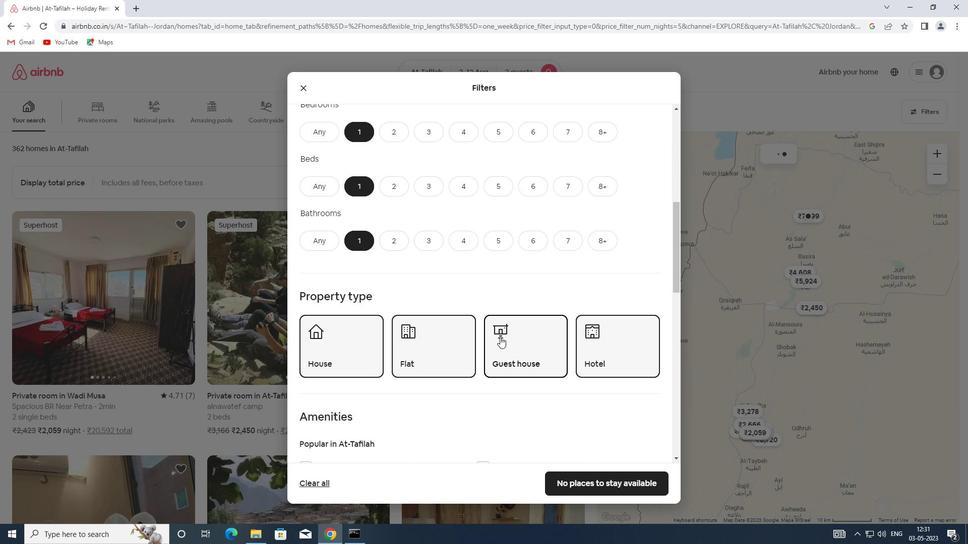 
Action: Mouse pressed left at (500, 337)
Screenshot: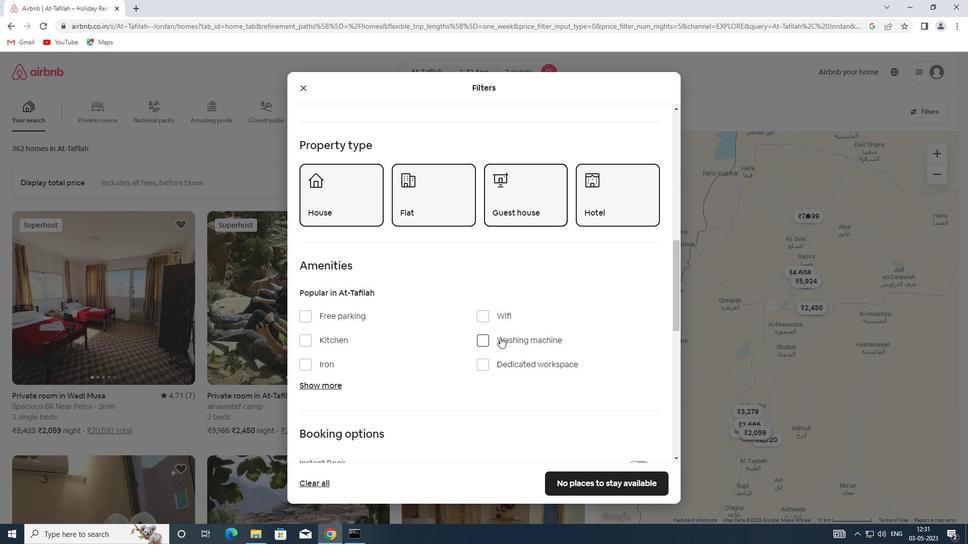 
Action: Mouse scrolled (500, 337) with delta (0, 0)
Screenshot: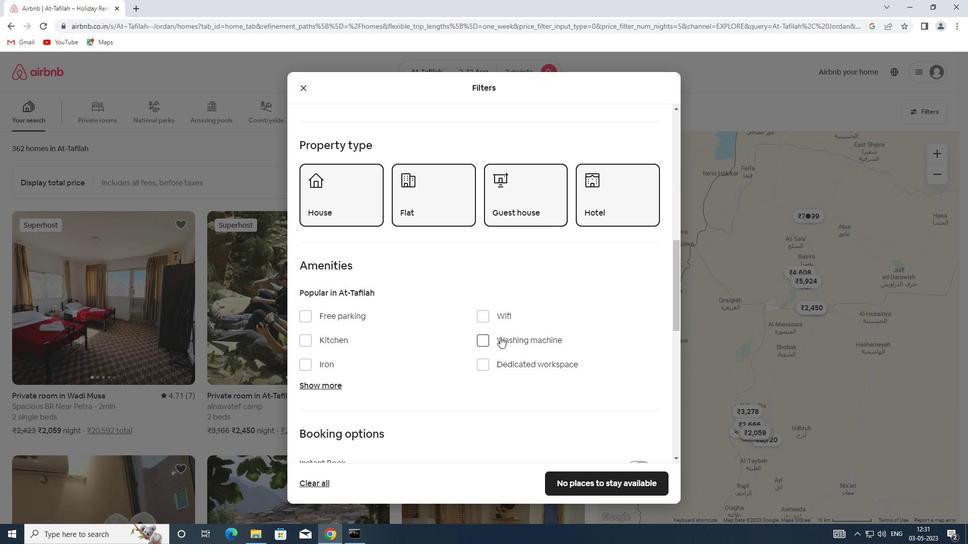 
Action: Mouse scrolled (500, 337) with delta (0, 0)
Screenshot: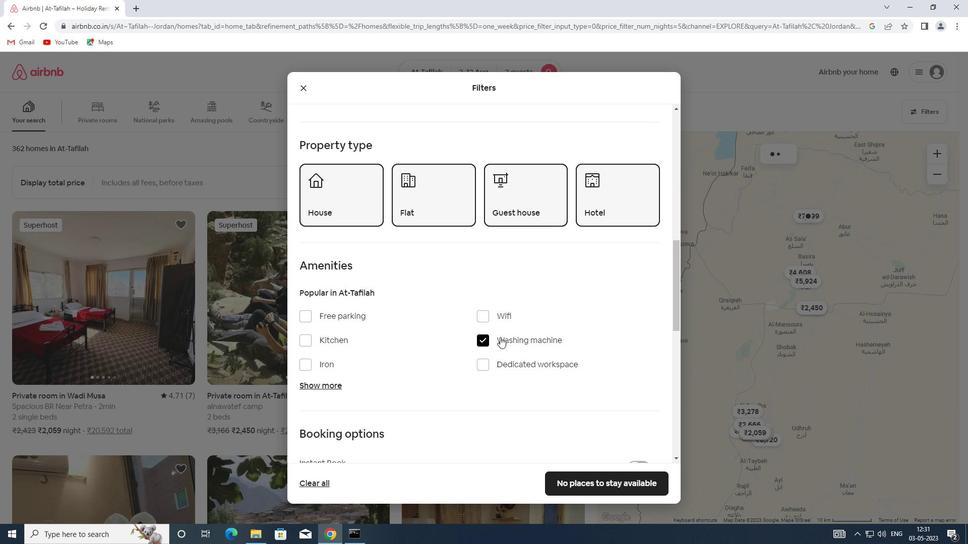 
Action: Mouse scrolled (500, 337) with delta (0, 0)
Screenshot: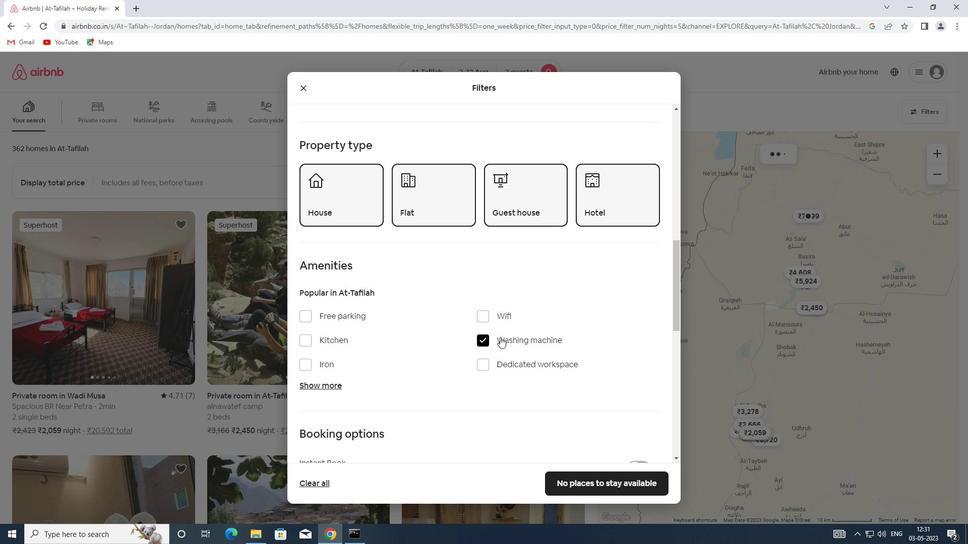 
Action: Mouse scrolled (500, 337) with delta (0, 0)
Screenshot: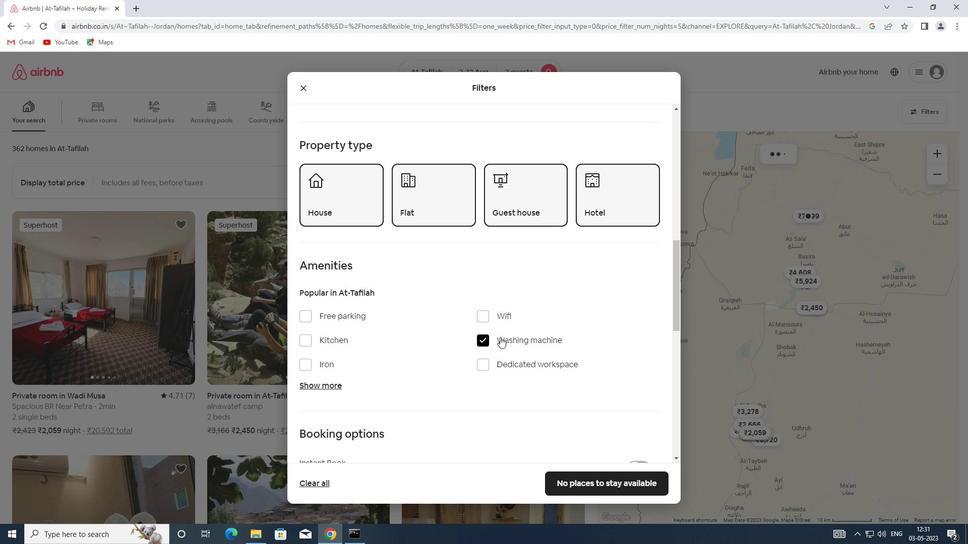 
Action: Mouse moved to (629, 304)
Screenshot: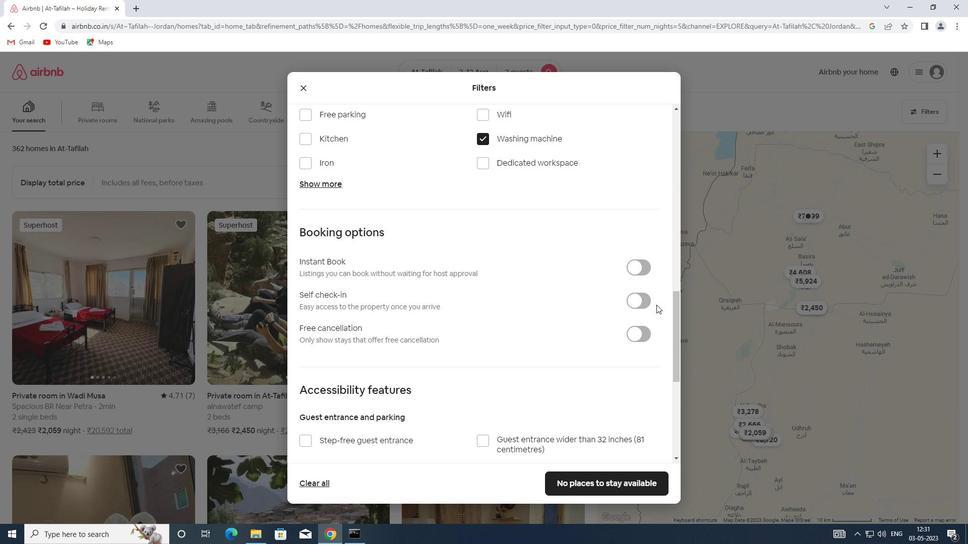 
Action: Mouse pressed left at (629, 304)
Screenshot: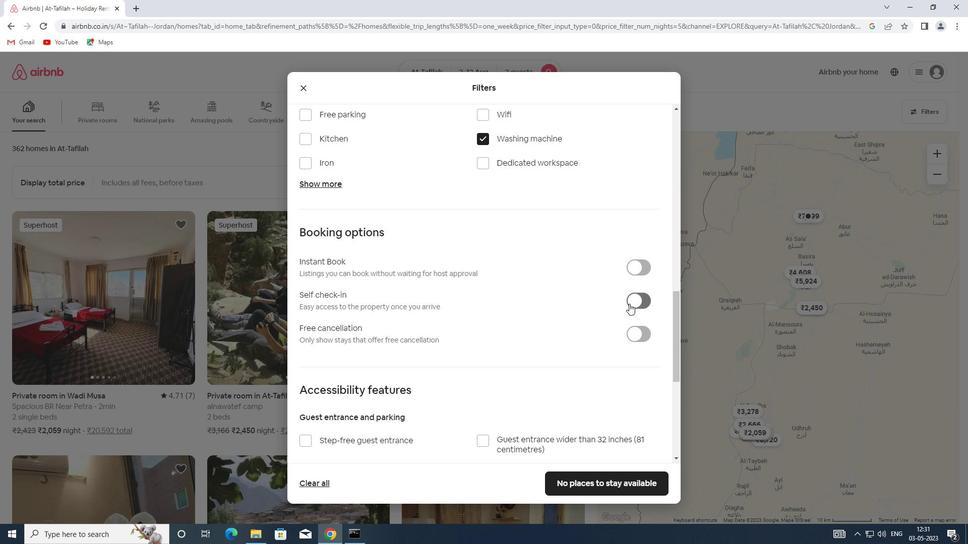 
Action: Mouse moved to (362, 347)
Screenshot: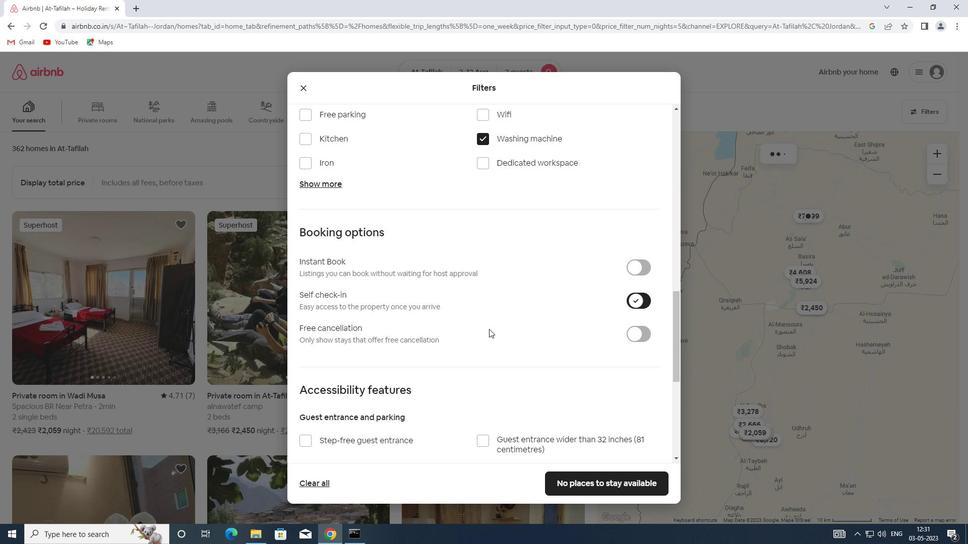 
Action: Mouse scrolled (362, 347) with delta (0, 0)
Screenshot: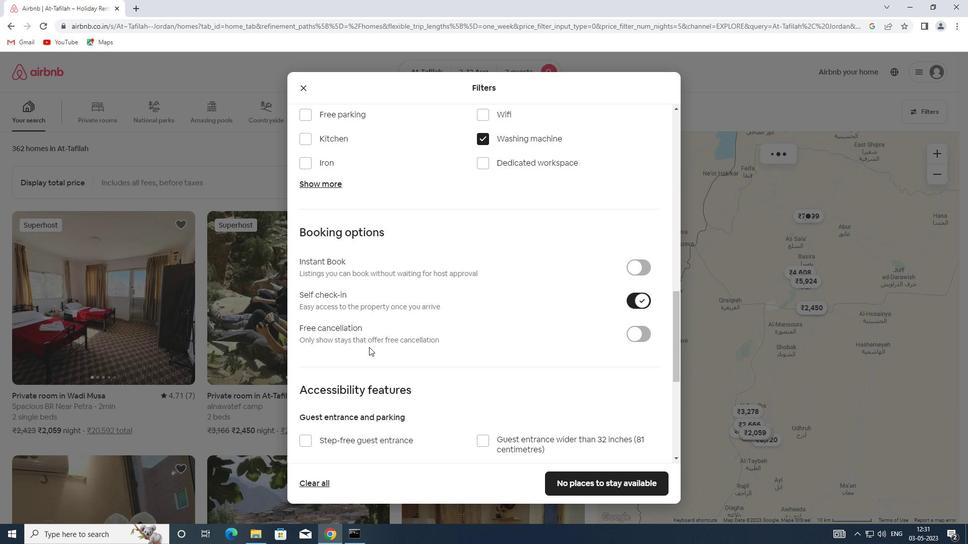 
Action: Mouse scrolled (362, 347) with delta (0, 0)
Screenshot: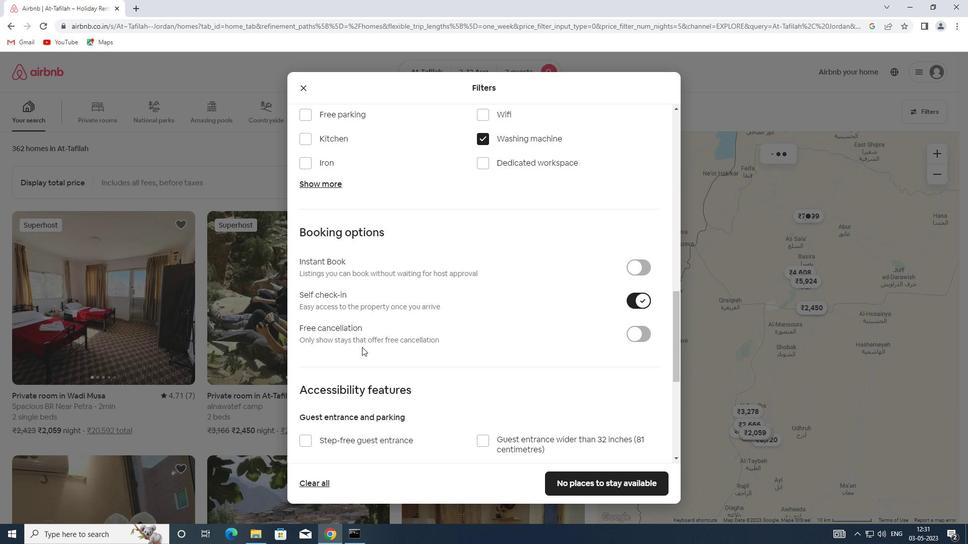 
Action: Mouse scrolled (362, 347) with delta (0, 0)
Screenshot: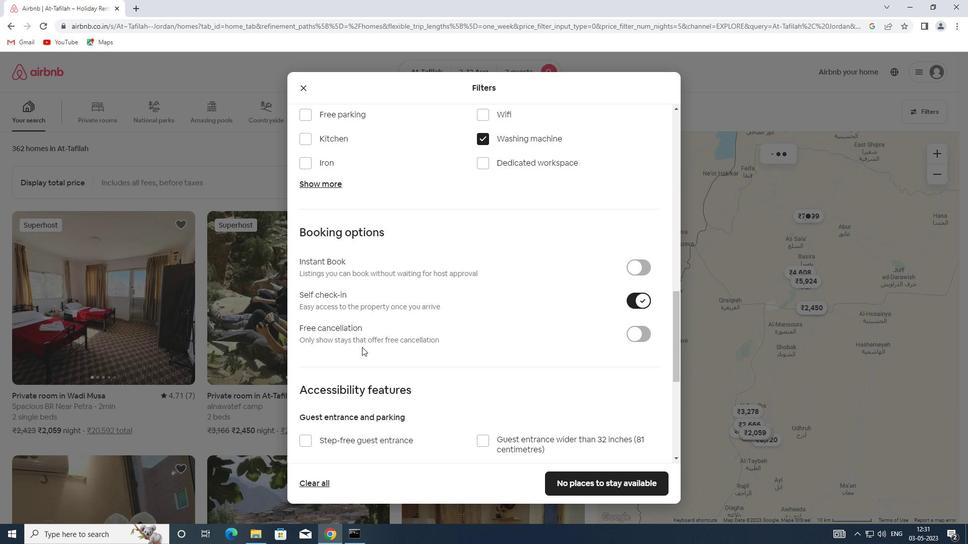 
Action: Mouse scrolled (362, 347) with delta (0, 0)
Screenshot: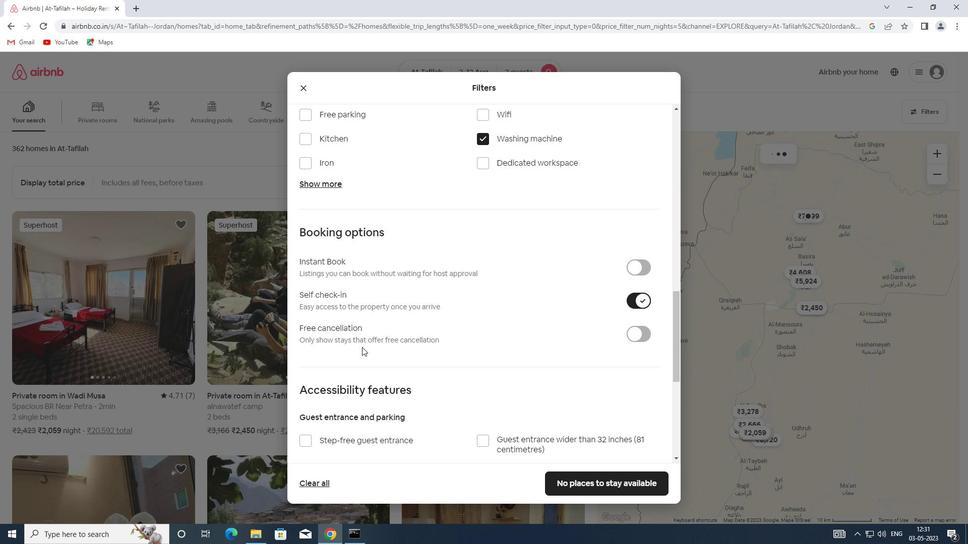 
Action: Mouse scrolled (362, 347) with delta (0, 0)
Screenshot: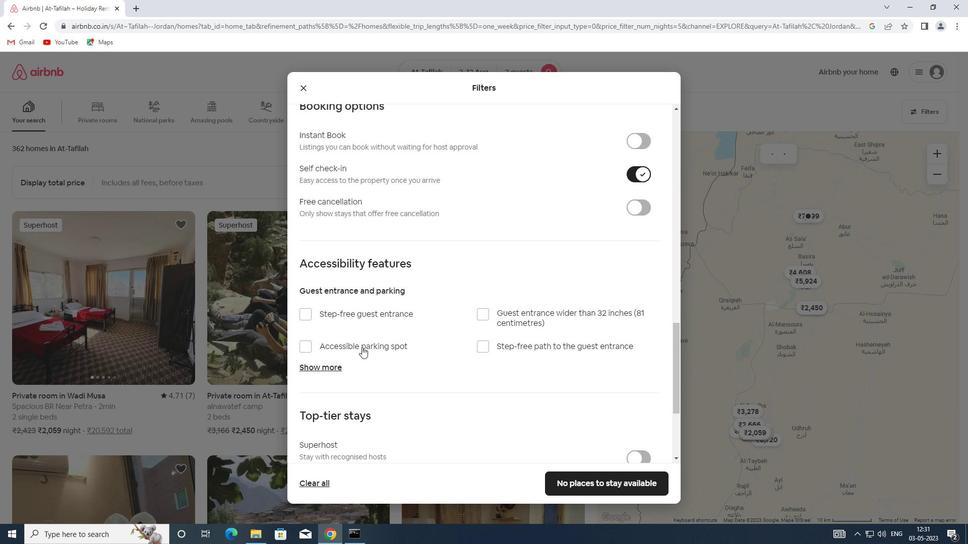 
Action: Mouse scrolled (362, 347) with delta (0, 0)
Screenshot: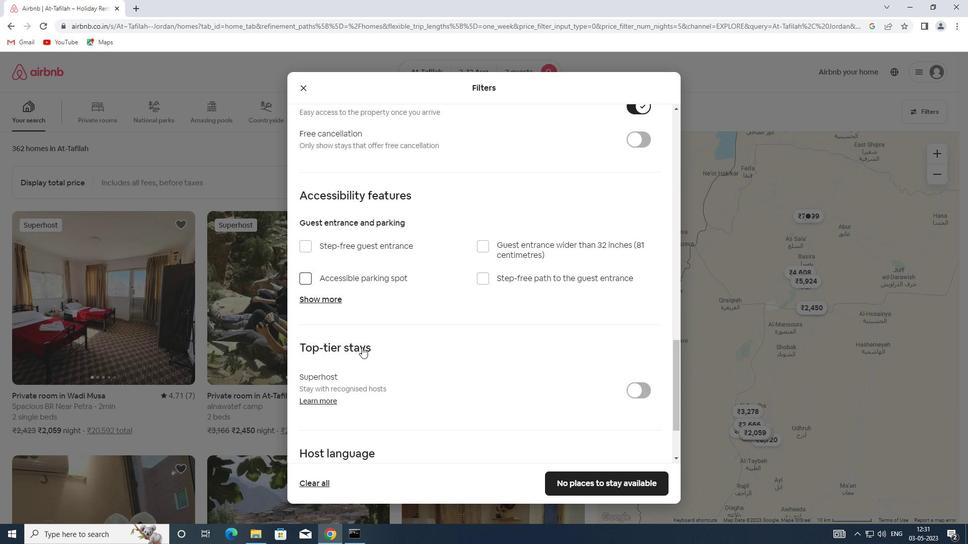
Action: Mouse scrolled (362, 347) with delta (0, 0)
Screenshot: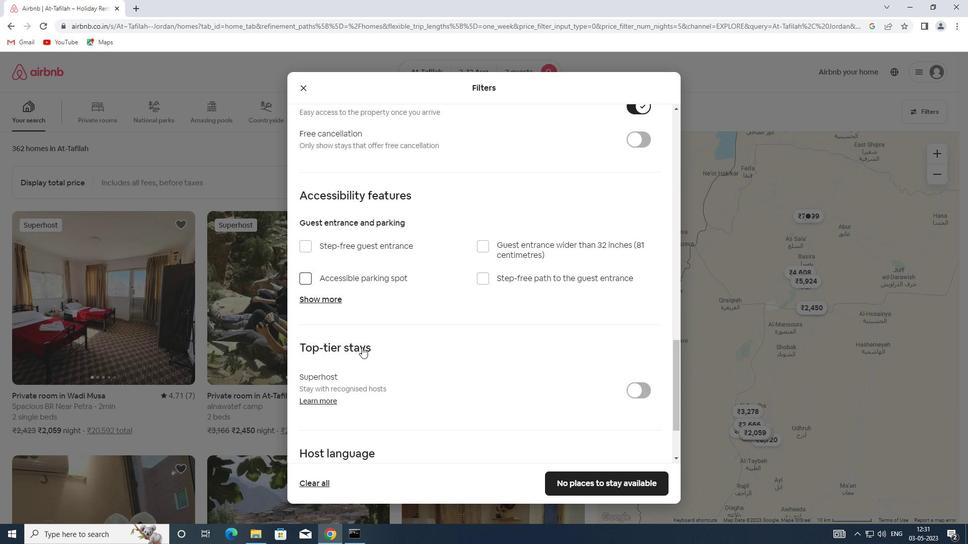 
Action: Mouse scrolled (362, 347) with delta (0, 0)
Screenshot: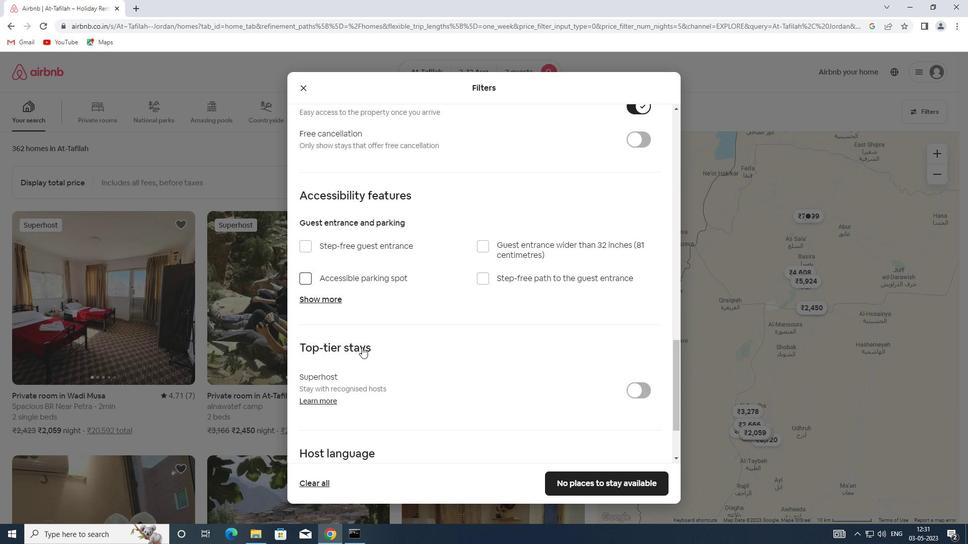 
Action: Mouse scrolled (362, 347) with delta (0, 0)
Screenshot: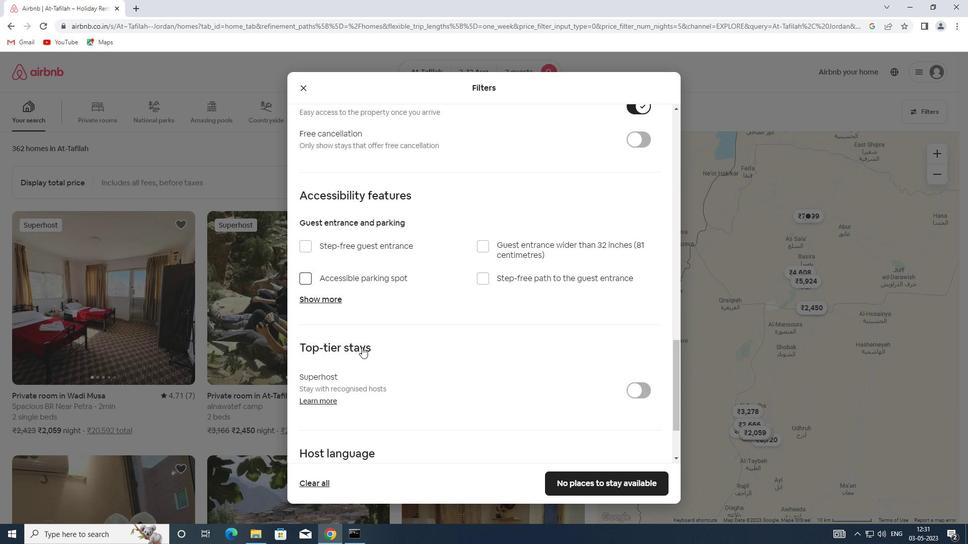 
Action: Mouse scrolled (362, 347) with delta (0, 0)
Screenshot: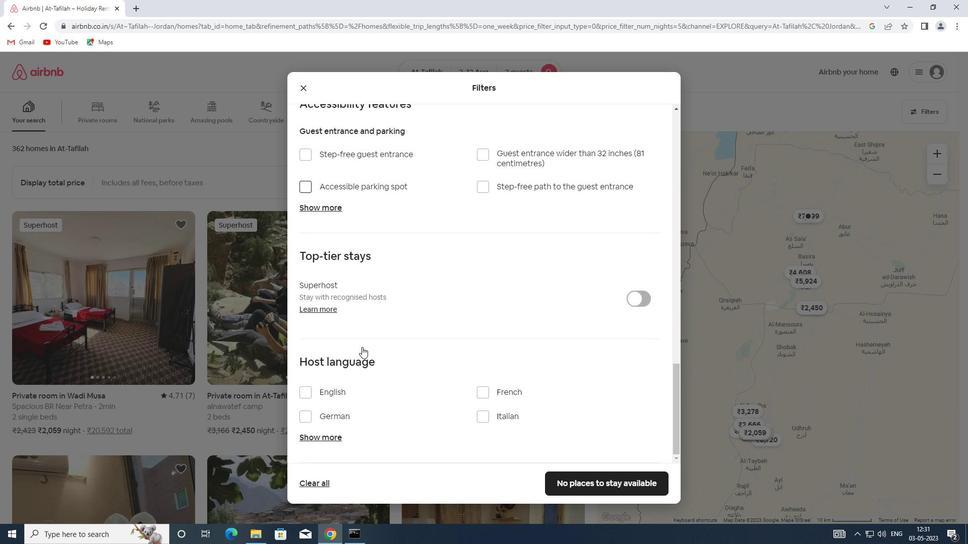 
Action: Mouse moved to (334, 391)
Screenshot: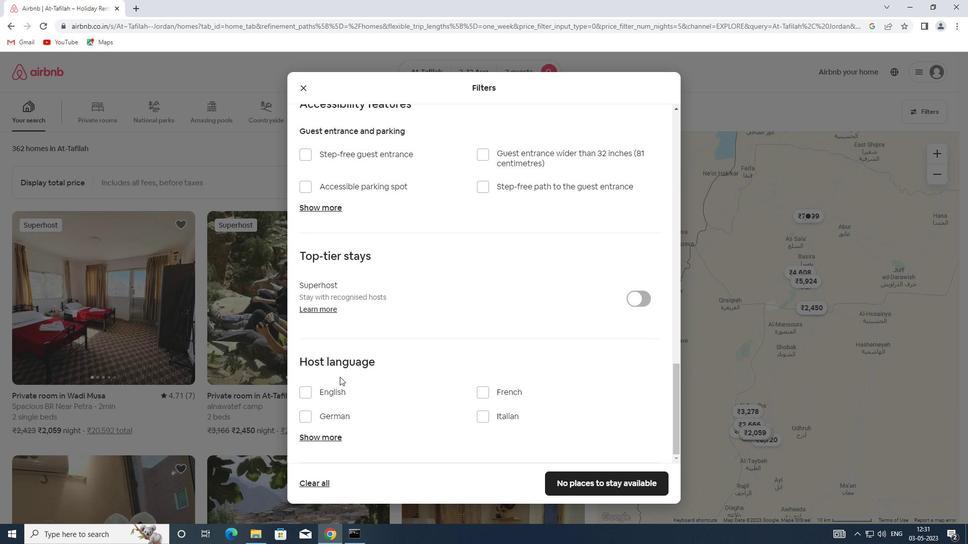
Action: Mouse pressed left at (334, 391)
Screenshot: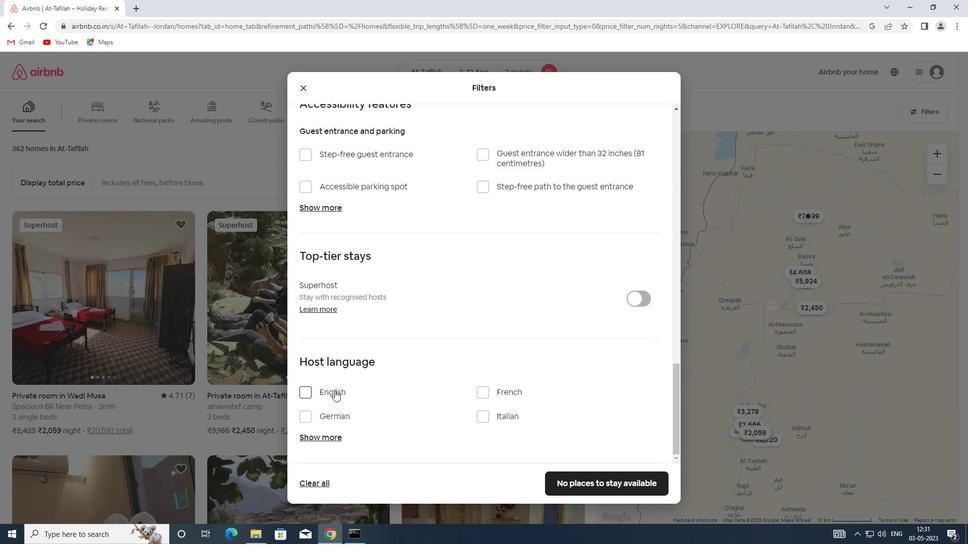 
Action: Mouse moved to (565, 487)
Screenshot: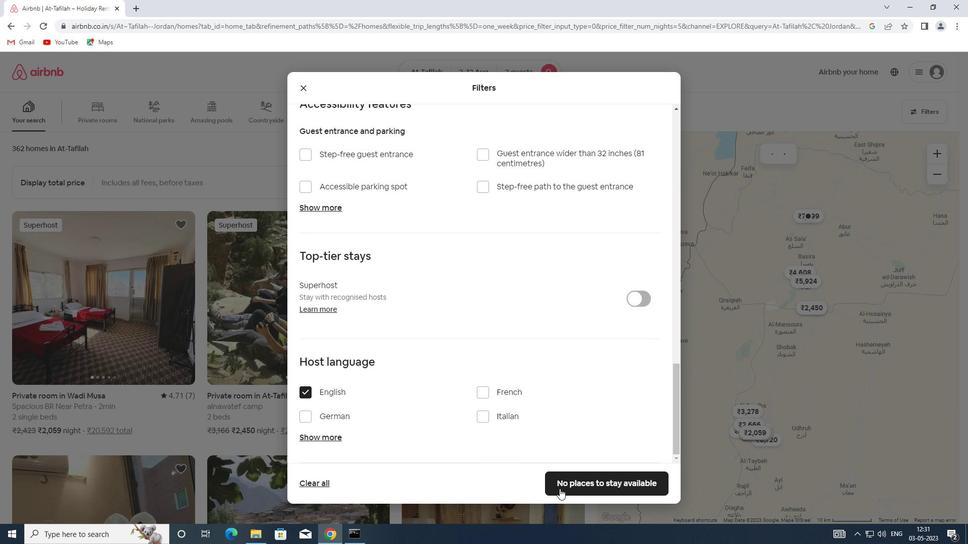 
Action: Mouse pressed left at (565, 487)
Screenshot: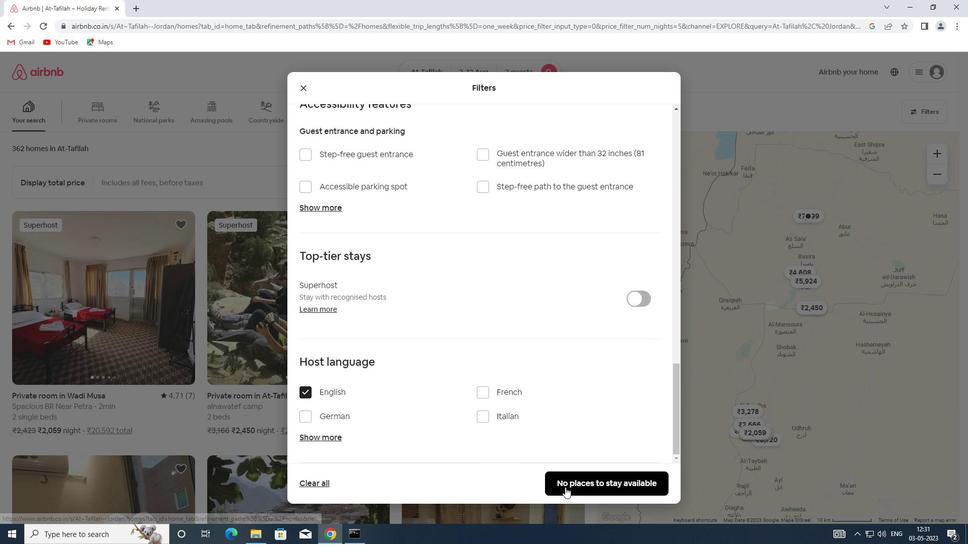 
